 Task: Find connections with filter location Margherita with filter topic #Culturewith filter profile language German with filter current company Indotronix Avani Group with filter school Kurukshetra University, Kurukshetra with filter industry Veterinary Services with filter service category Homeowners Insurance with filter keywords title Spa Manager
Action: Mouse moved to (503, 67)
Screenshot: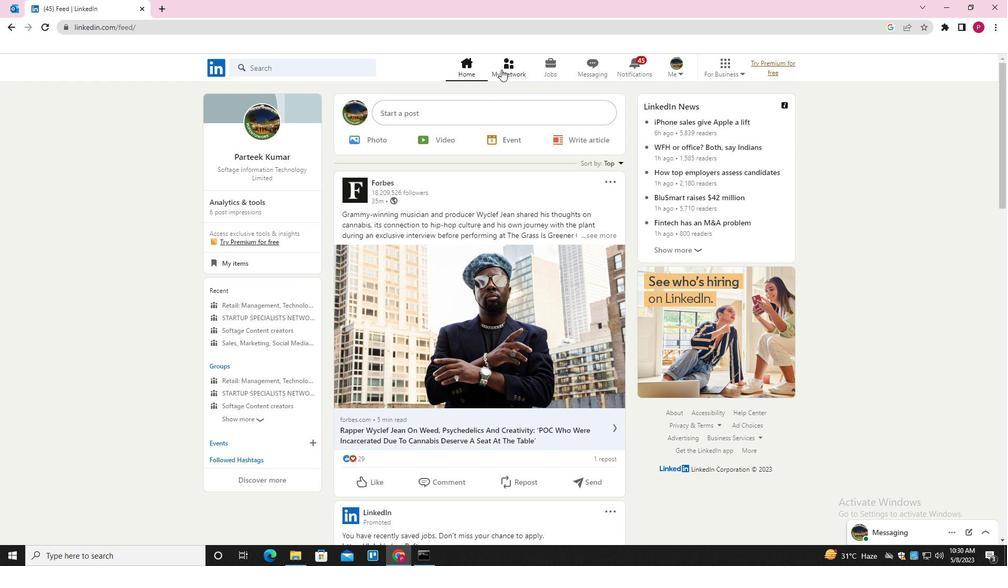 
Action: Mouse pressed left at (503, 67)
Screenshot: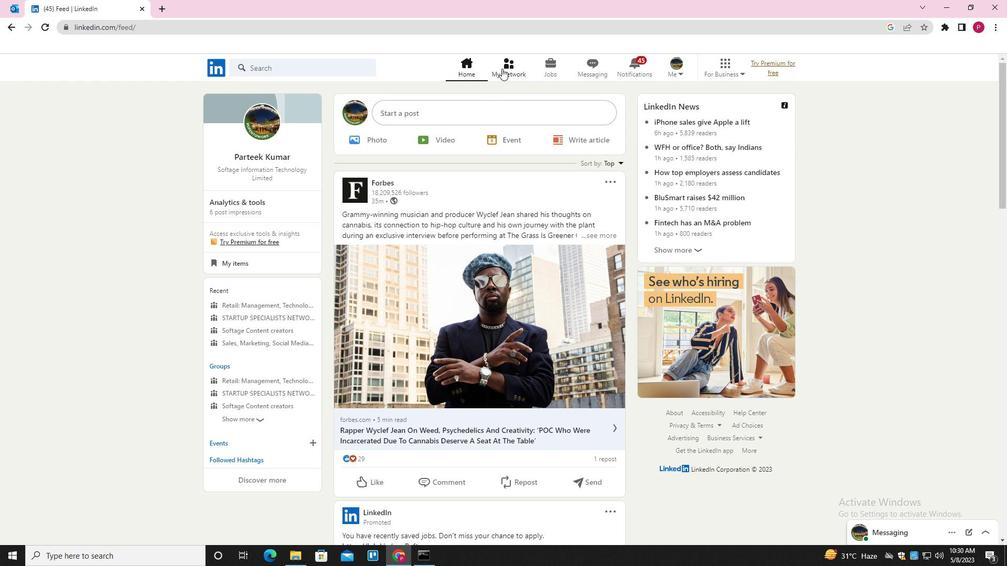 
Action: Mouse moved to (334, 125)
Screenshot: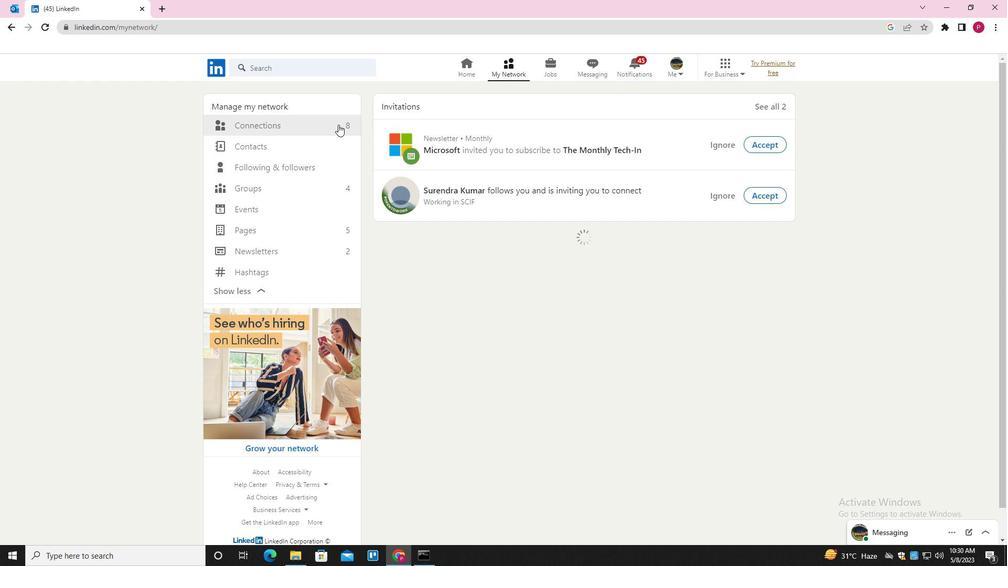 
Action: Mouse pressed left at (334, 125)
Screenshot: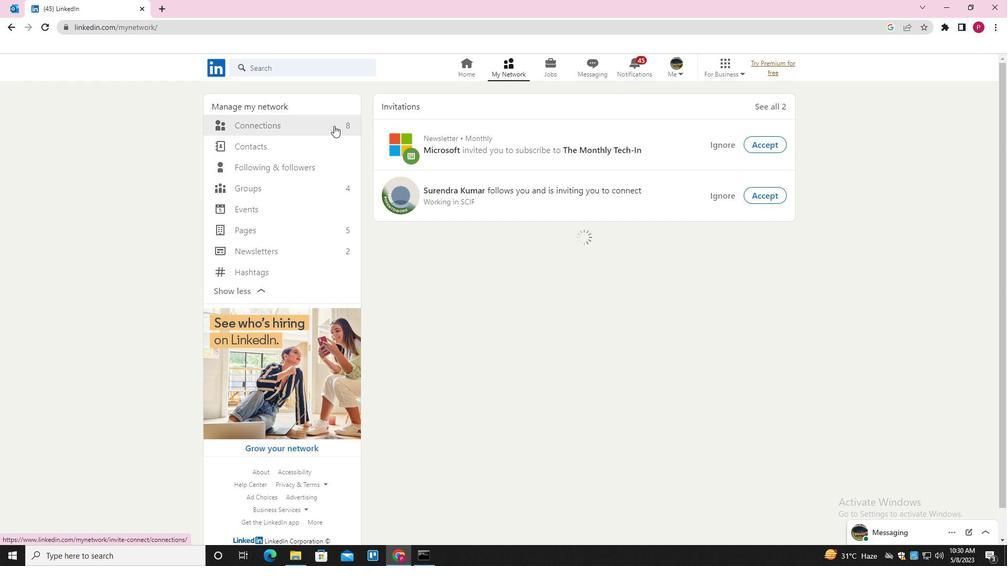 
Action: Mouse moved to (584, 124)
Screenshot: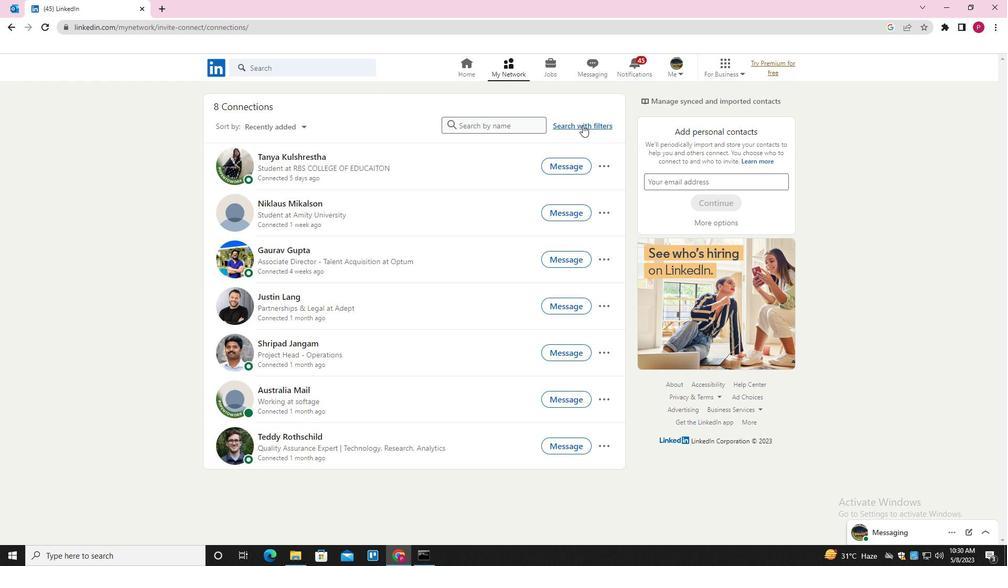
Action: Mouse pressed left at (584, 124)
Screenshot: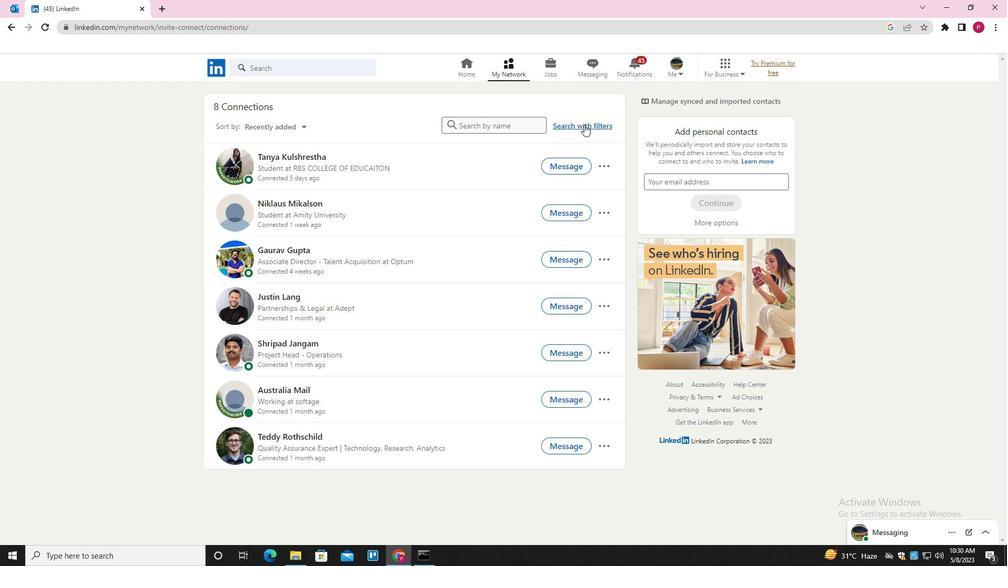 
Action: Mouse moved to (543, 99)
Screenshot: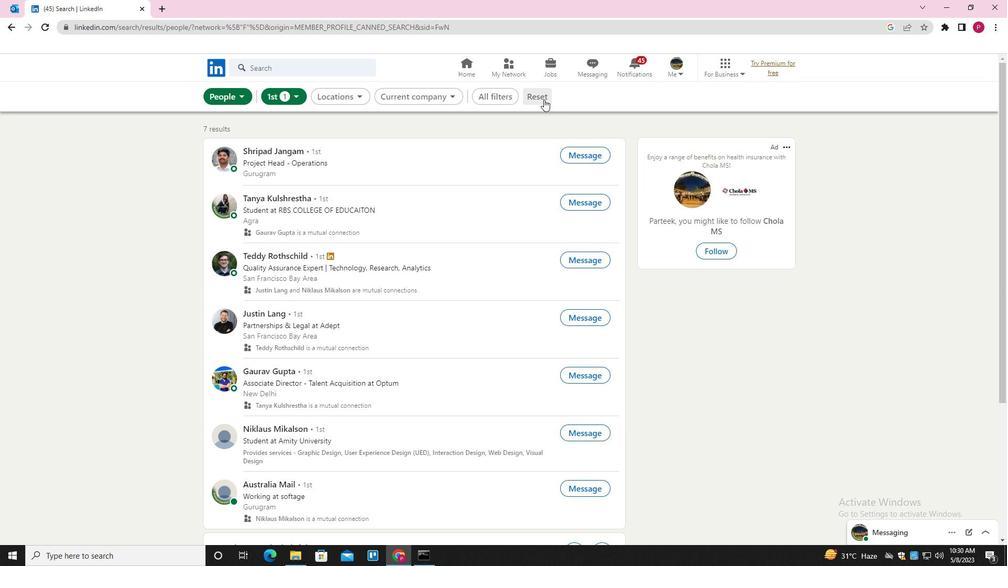 
Action: Mouse pressed left at (543, 99)
Screenshot: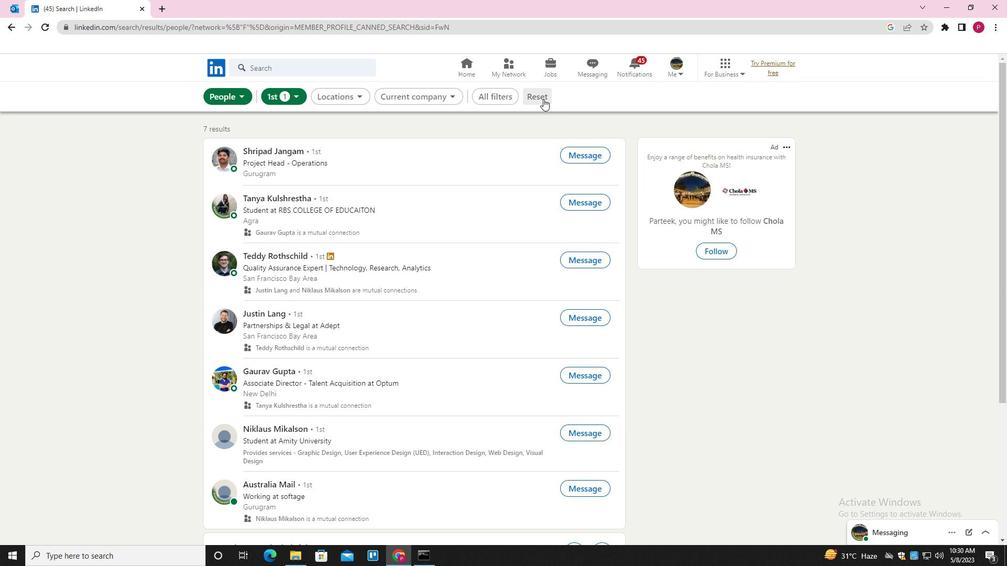 
Action: Mouse moved to (530, 100)
Screenshot: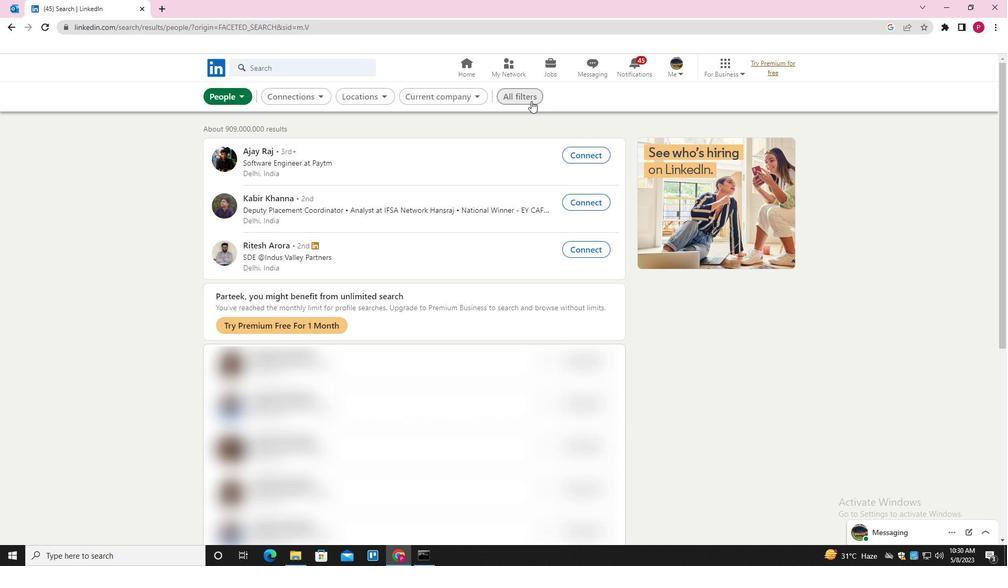 
Action: Mouse pressed left at (530, 100)
Screenshot: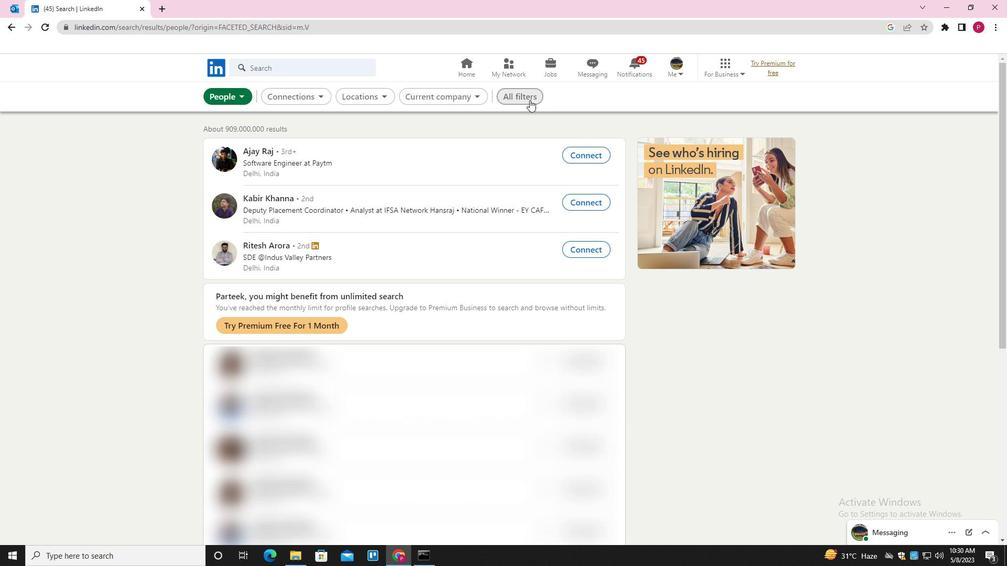 
Action: Mouse moved to (836, 236)
Screenshot: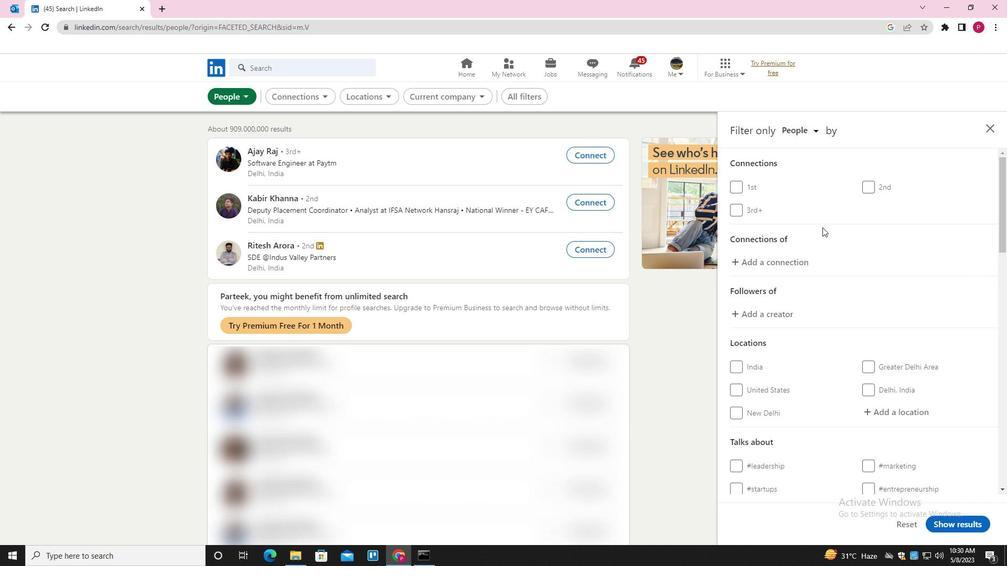 
Action: Mouse scrolled (836, 236) with delta (0, 0)
Screenshot: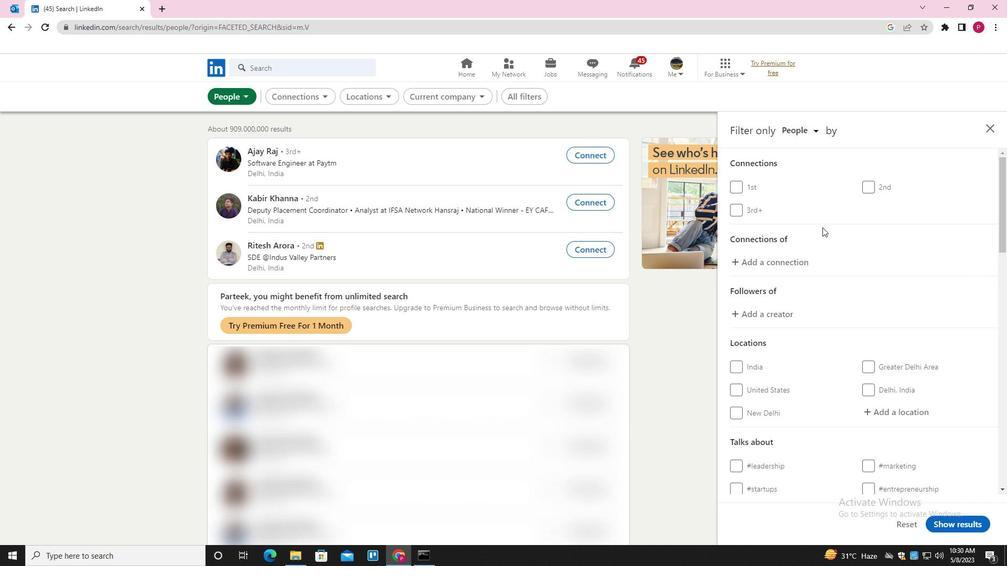 
Action: Mouse moved to (864, 253)
Screenshot: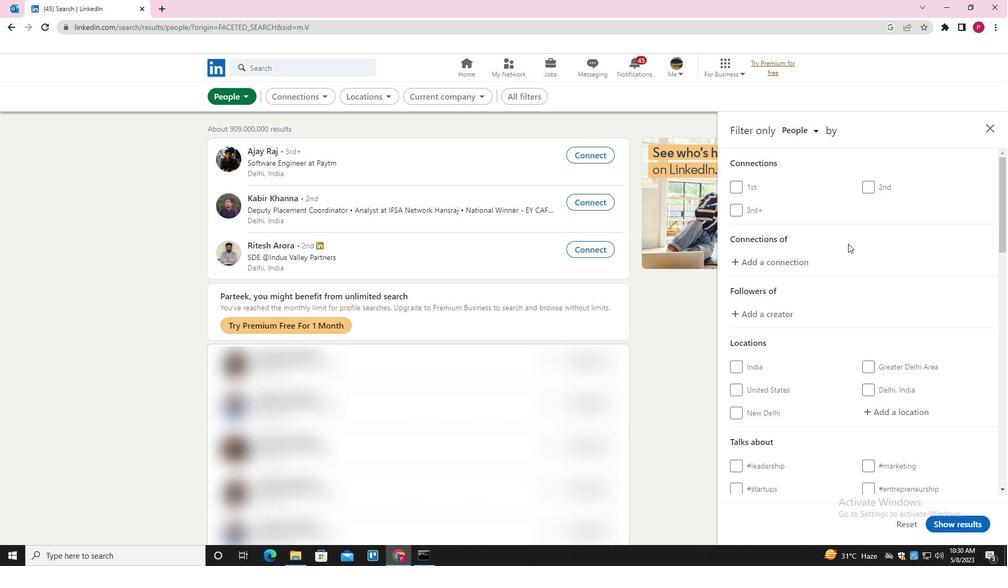 
Action: Mouse scrolled (864, 252) with delta (0, 0)
Screenshot: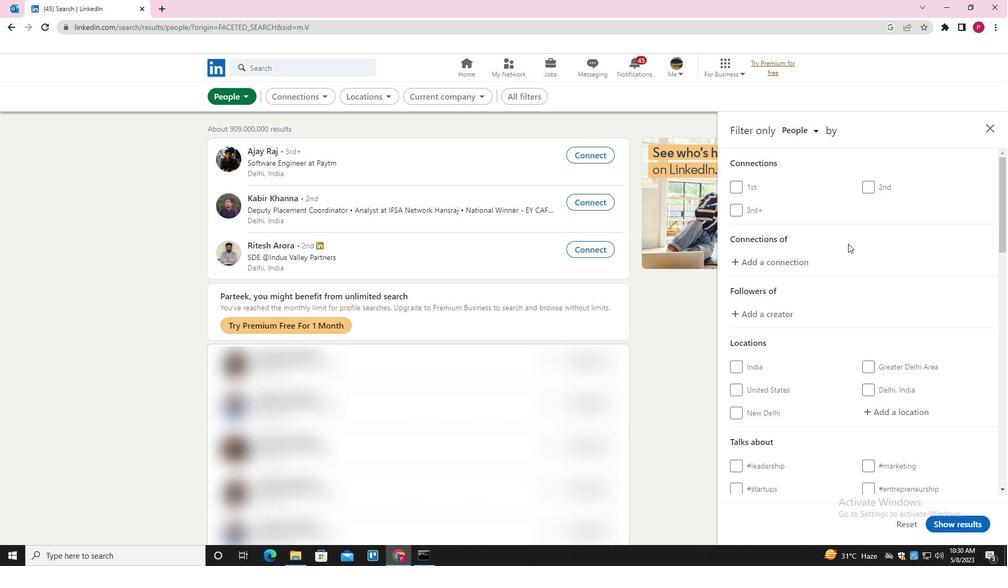 
Action: Mouse moved to (870, 259)
Screenshot: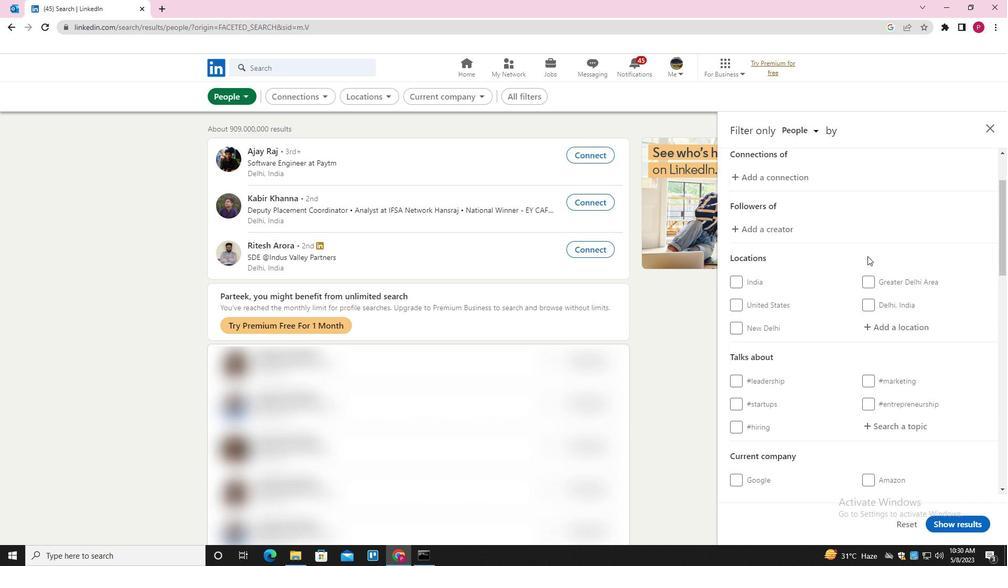 
Action: Mouse scrolled (870, 259) with delta (0, 0)
Screenshot: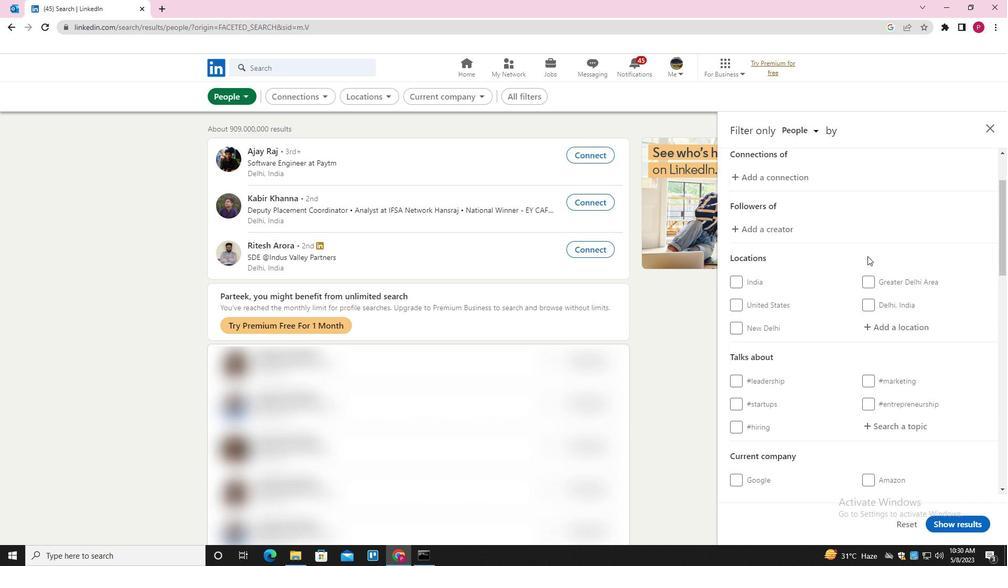 
Action: Mouse moved to (874, 262)
Screenshot: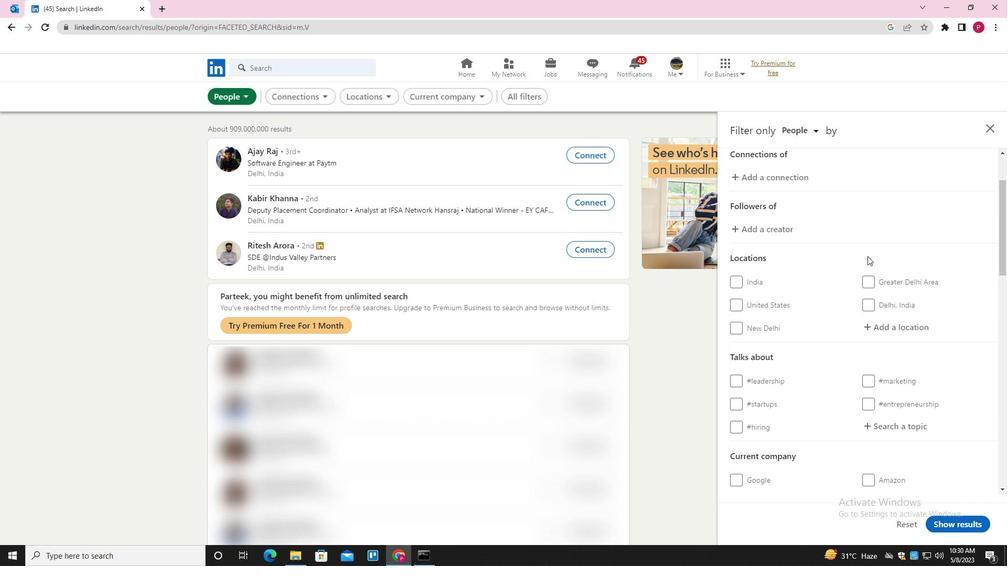 
Action: Mouse scrolled (874, 262) with delta (0, 0)
Screenshot: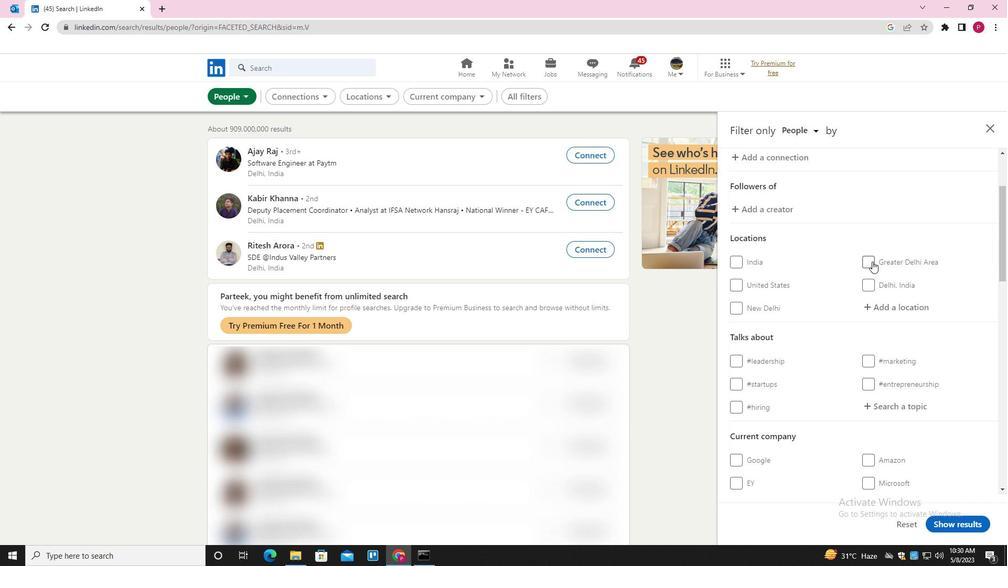 
Action: Mouse moved to (903, 205)
Screenshot: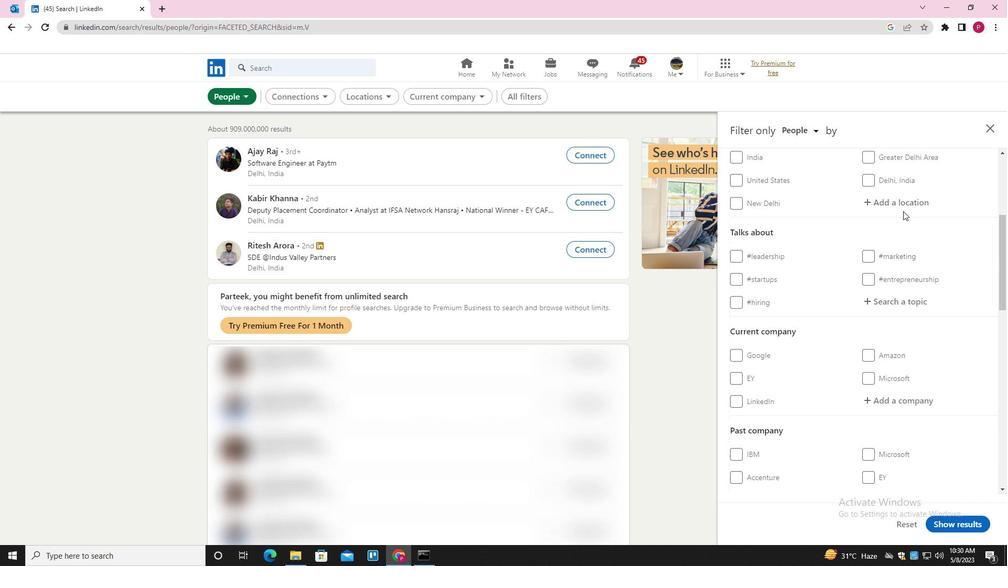 
Action: Mouse pressed left at (903, 205)
Screenshot: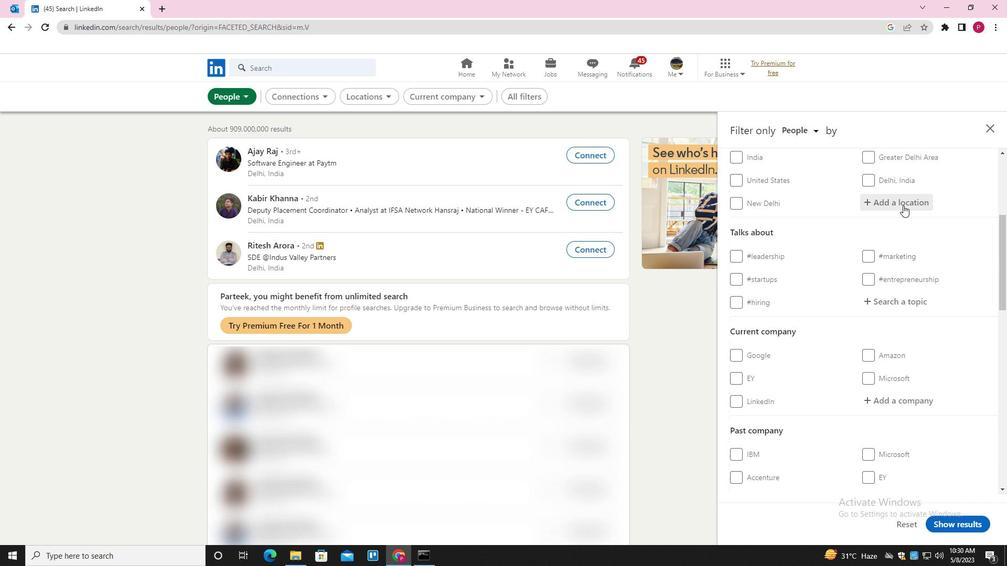 
Action: Key pressed <Key.shift>MARGHERITA<Key.down><Key.enter>
Screenshot: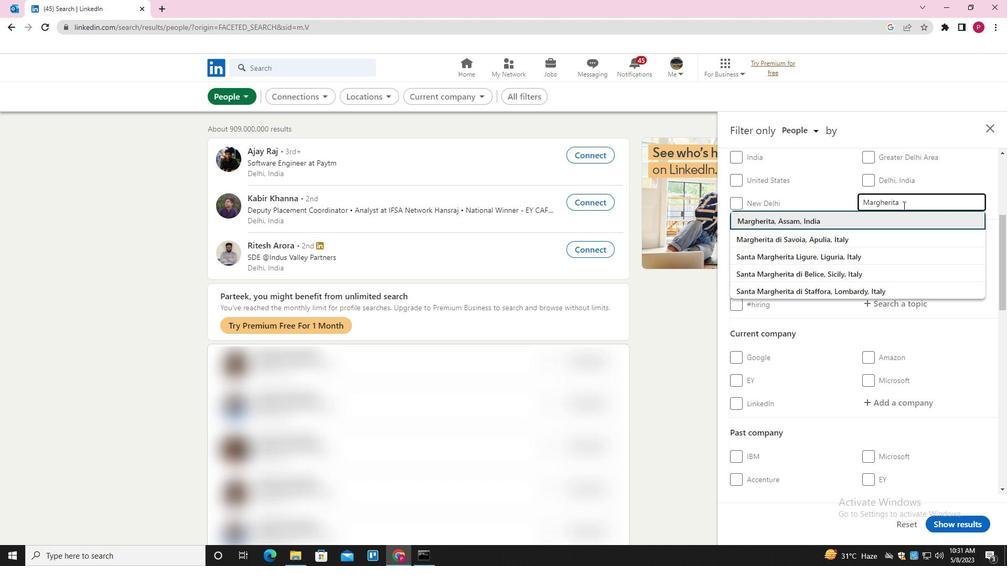 
Action: Mouse moved to (892, 249)
Screenshot: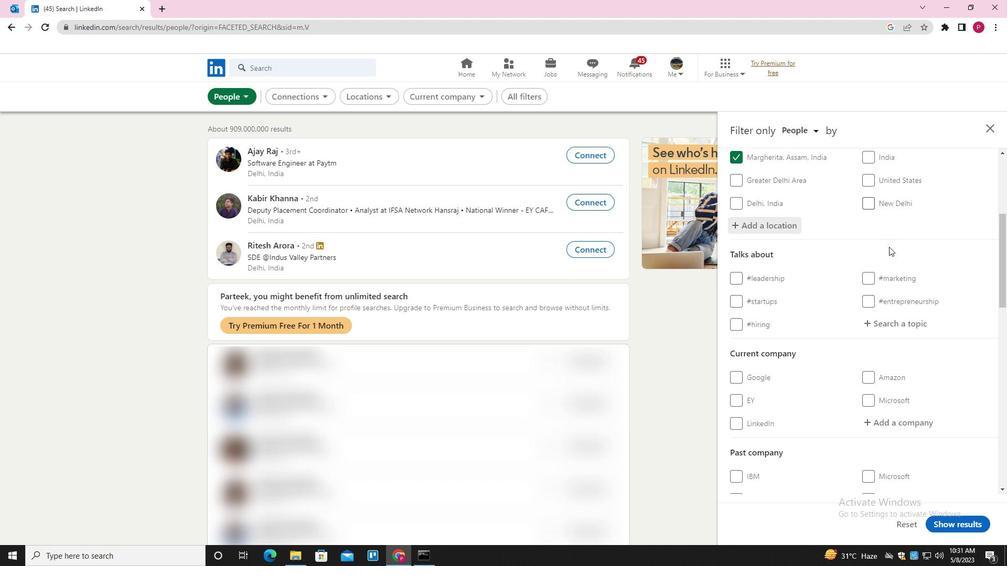 
Action: Mouse scrolled (892, 249) with delta (0, 0)
Screenshot: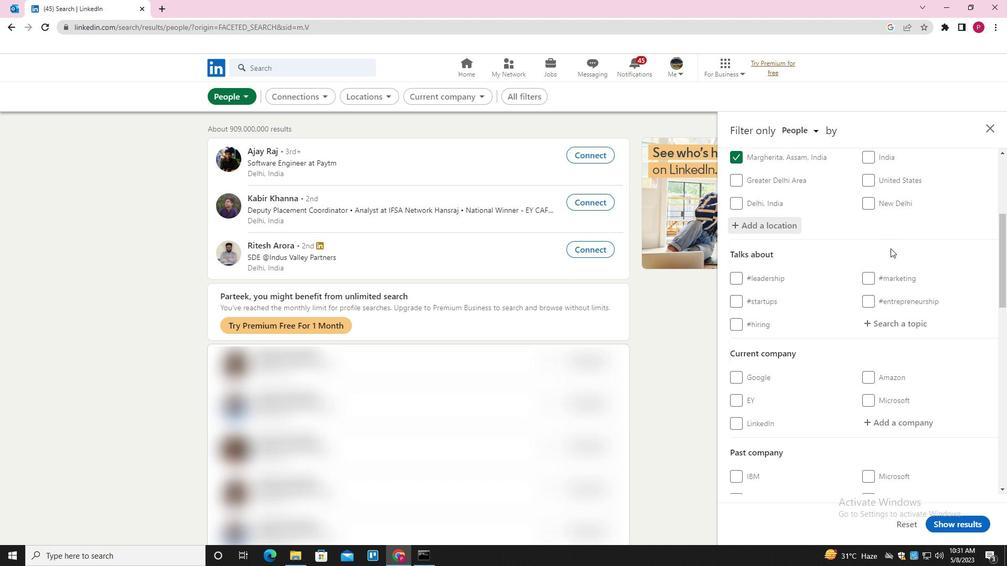 
Action: Mouse scrolled (892, 249) with delta (0, 0)
Screenshot: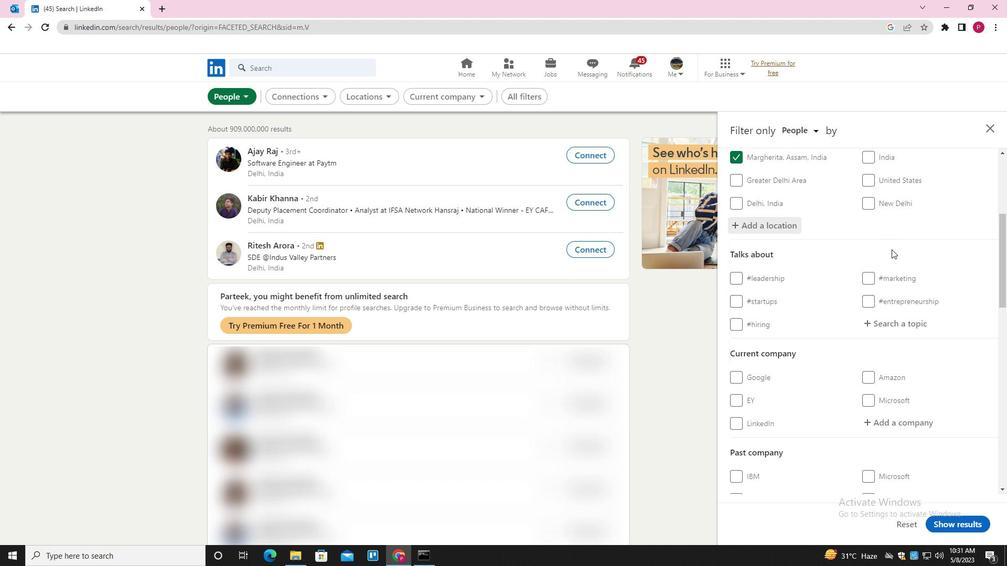 
Action: Mouse scrolled (892, 249) with delta (0, 0)
Screenshot: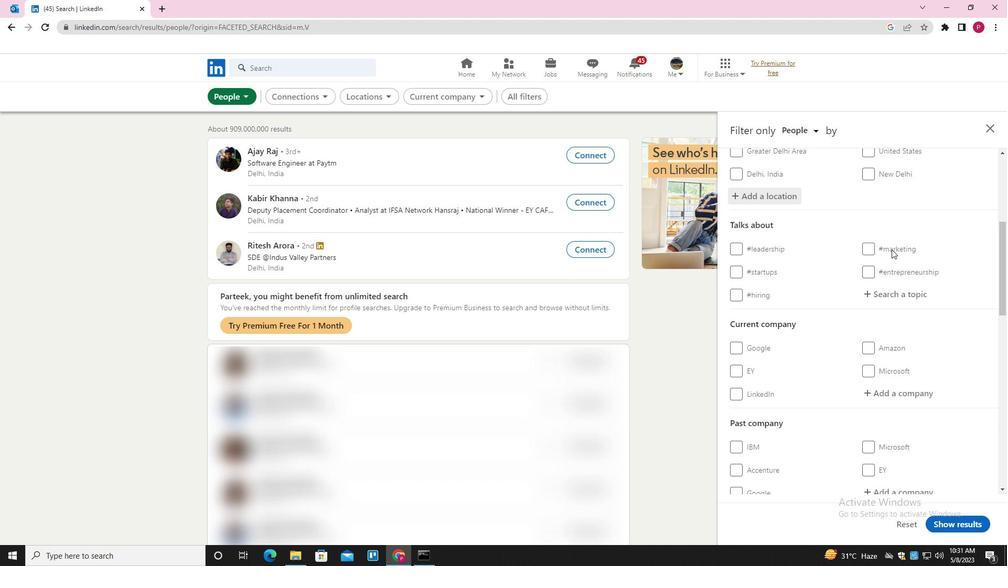 
Action: Mouse moved to (892, 167)
Screenshot: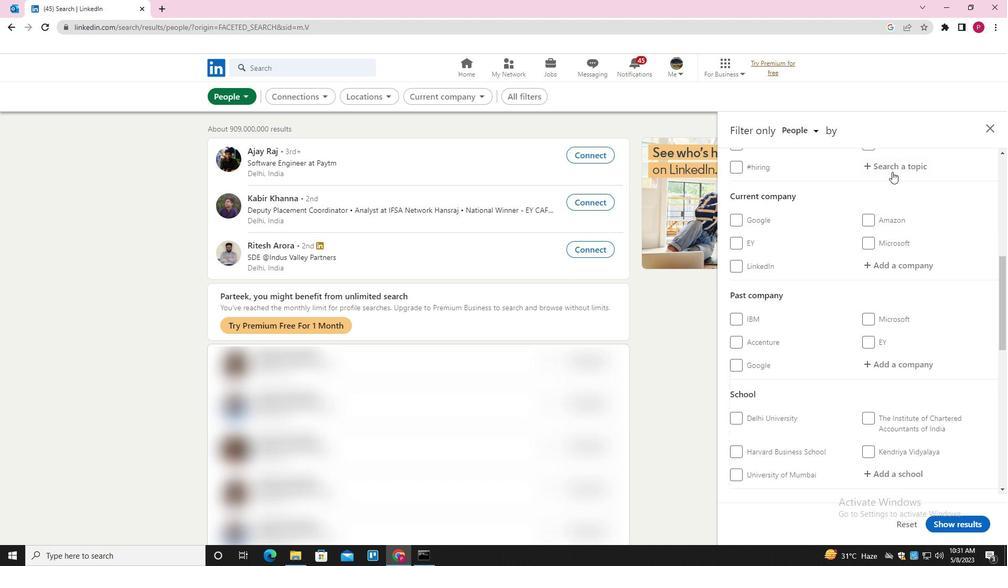 
Action: Mouse pressed left at (892, 167)
Screenshot: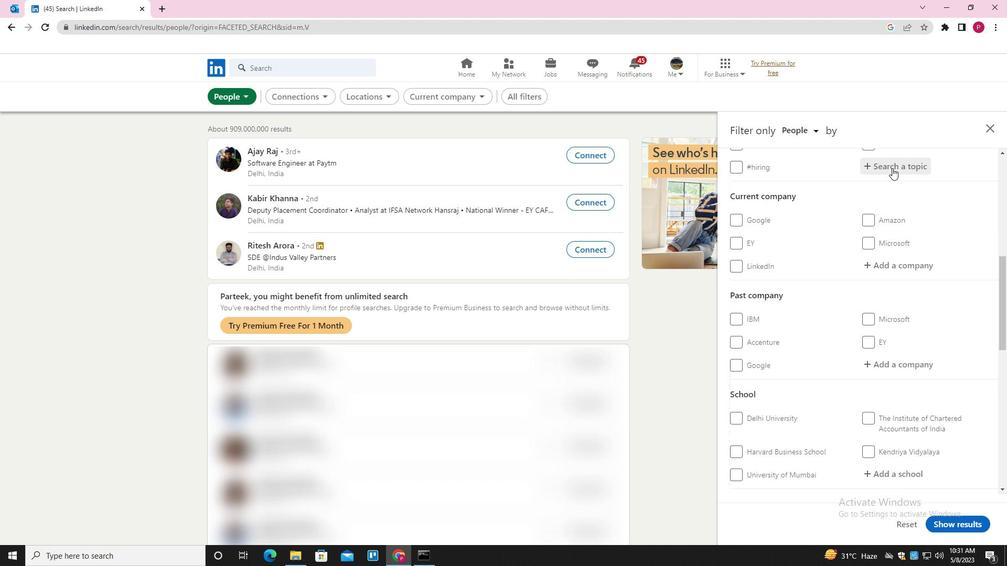 
Action: Key pressed CULTURE<Key.down><Key.enter>
Screenshot: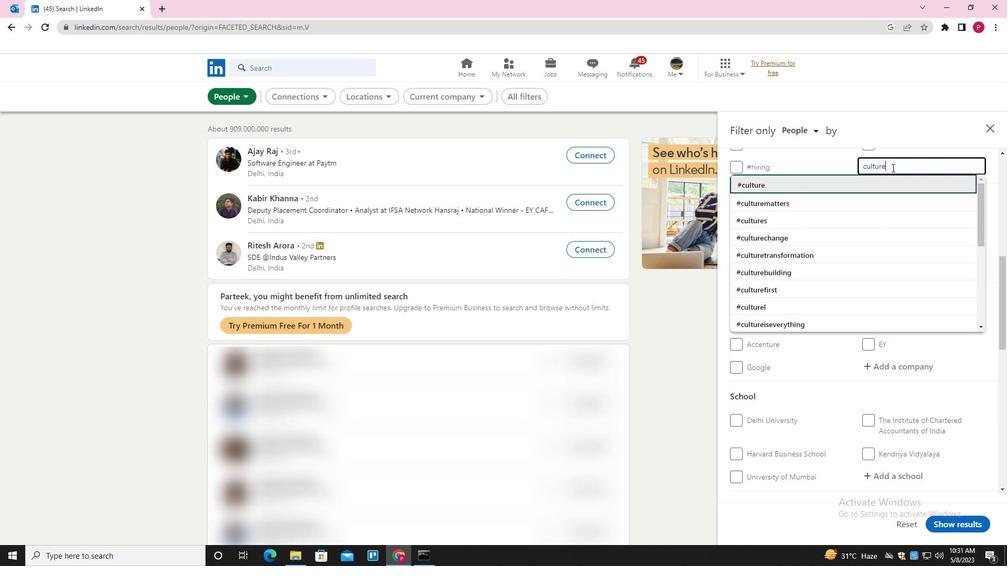 
Action: Mouse moved to (839, 258)
Screenshot: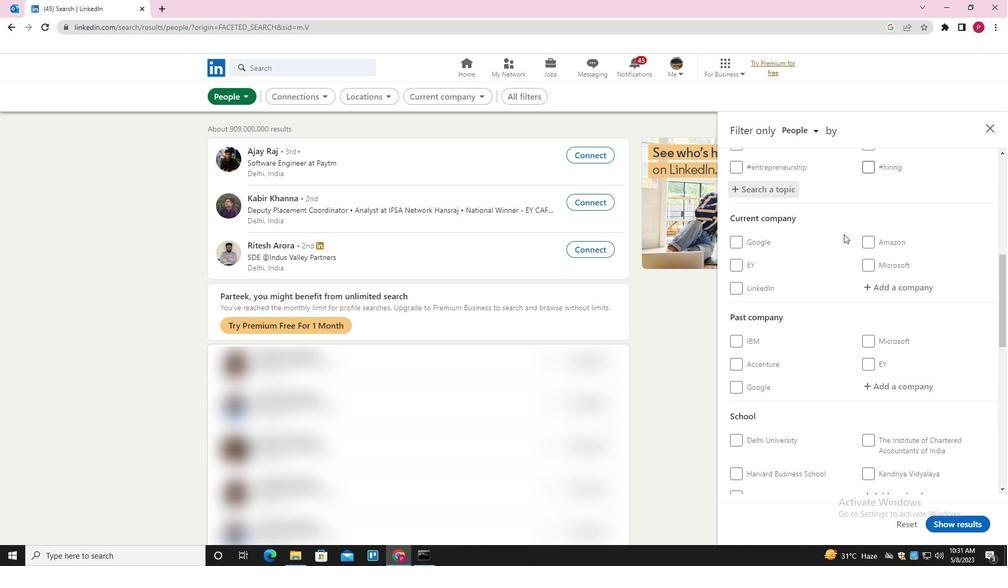 
Action: Mouse scrolled (839, 258) with delta (0, 0)
Screenshot: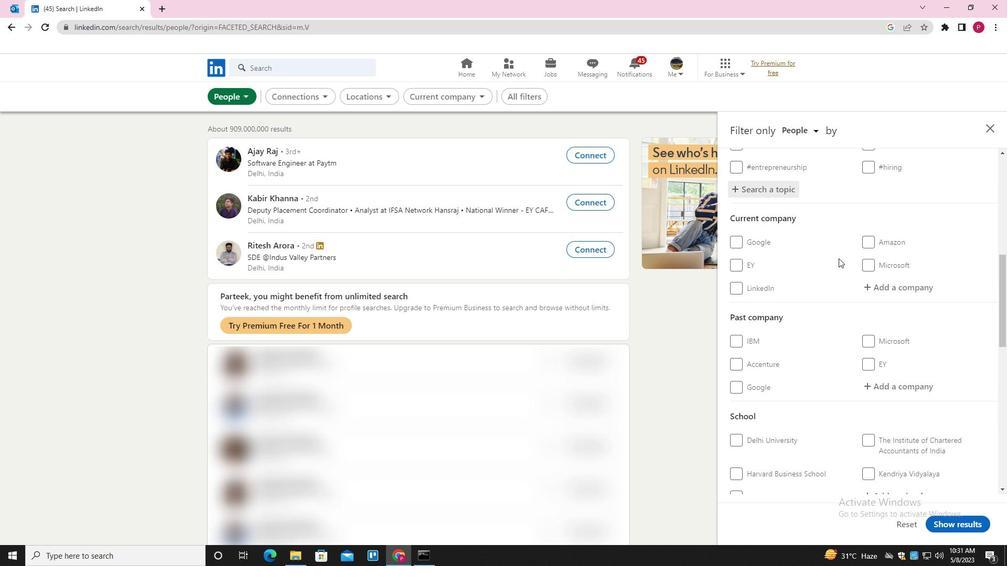 
Action: Mouse scrolled (839, 258) with delta (0, 0)
Screenshot: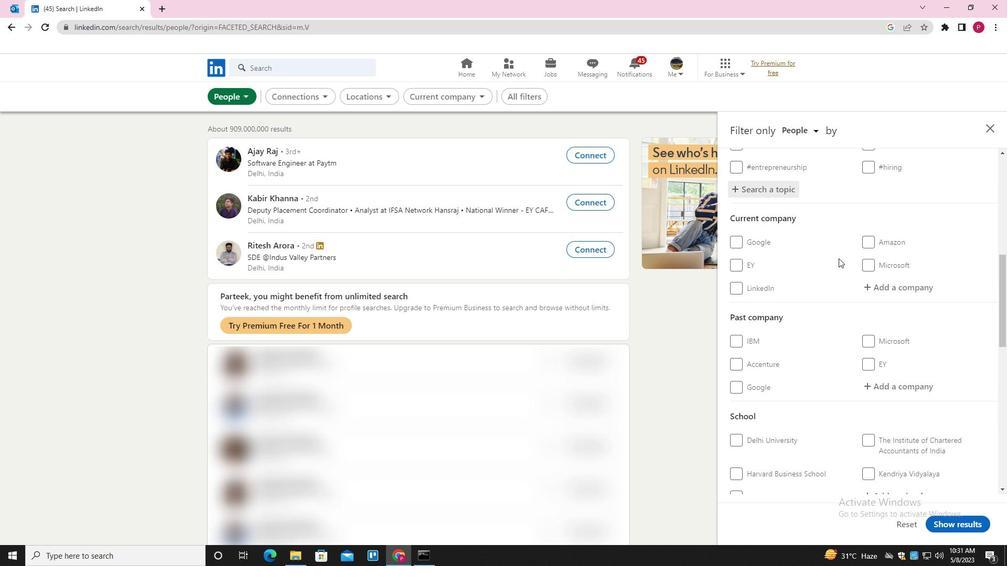 
Action: Mouse scrolled (839, 258) with delta (0, 0)
Screenshot: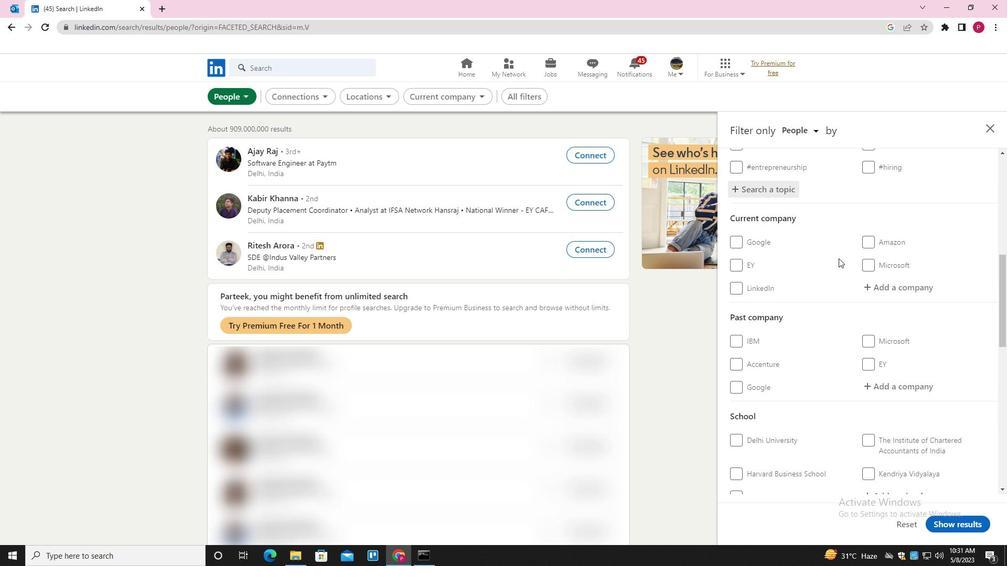 
Action: Mouse scrolled (839, 258) with delta (0, 0)
Screenshot: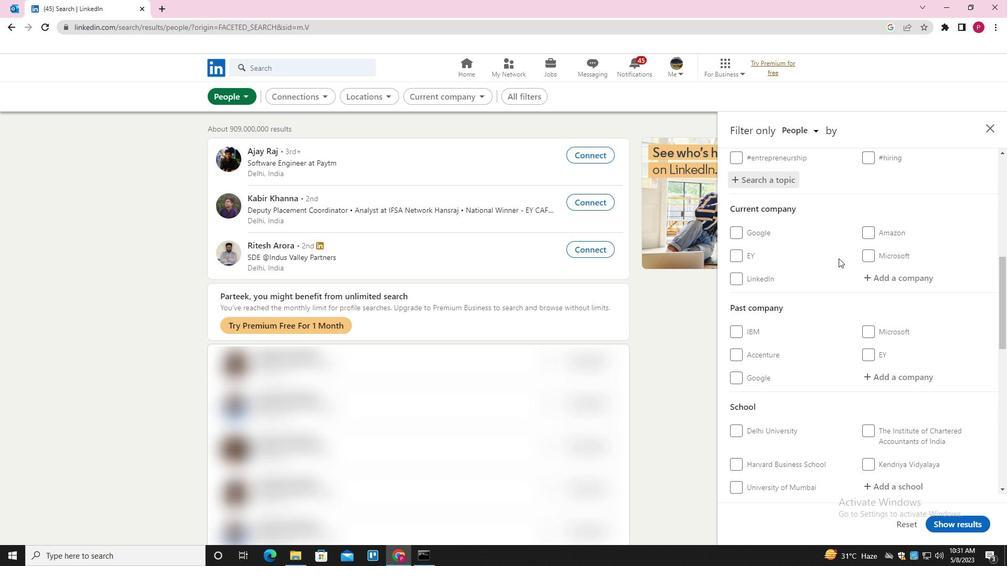 
Action: Mouse moved to (813, 345)
Screenshot: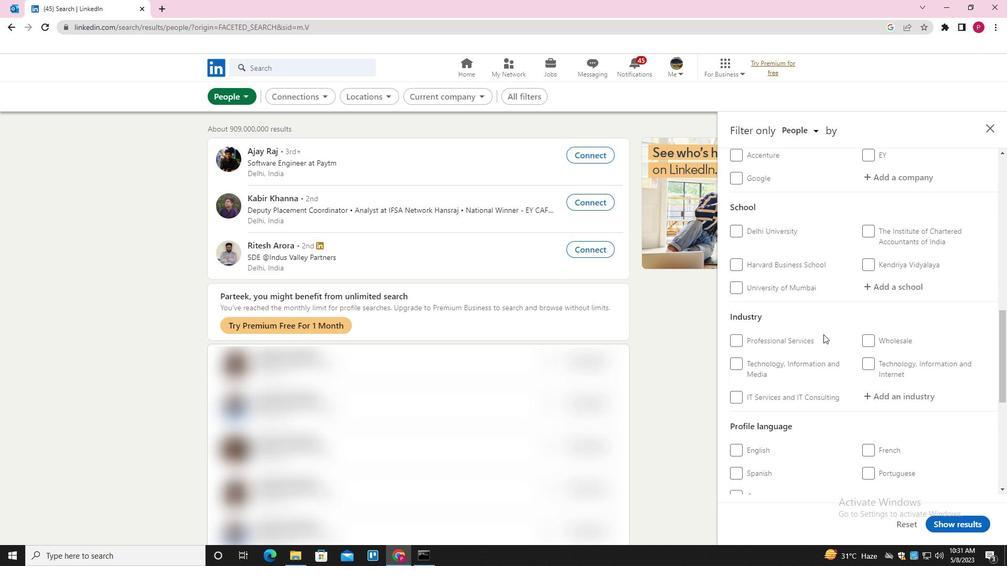 
Action: Mouse scrolled (813, 345) with delta (0, 0)
Screenshot: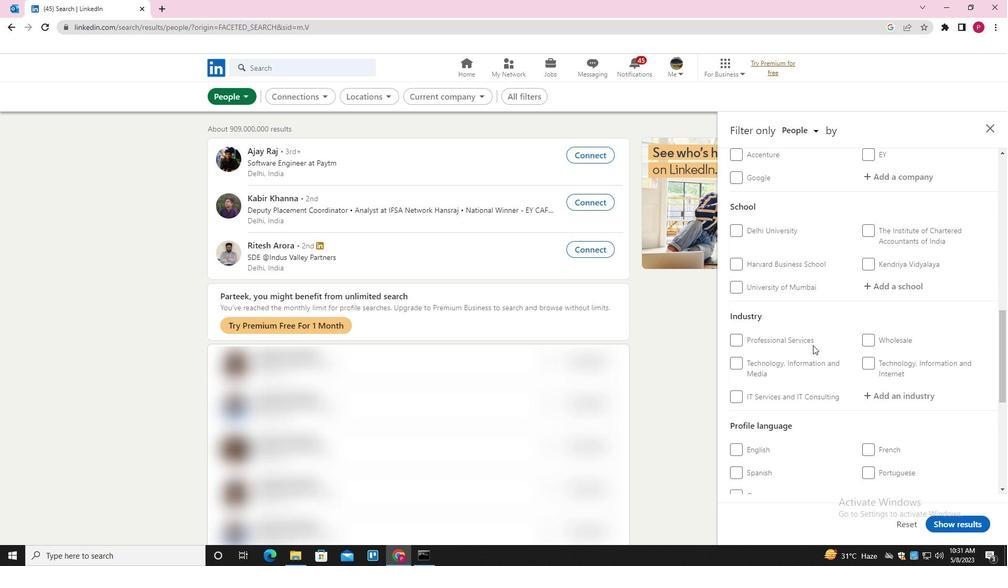 
Action: Mouse scrolled (813, 345) with delta (0, 0)
Screenshot: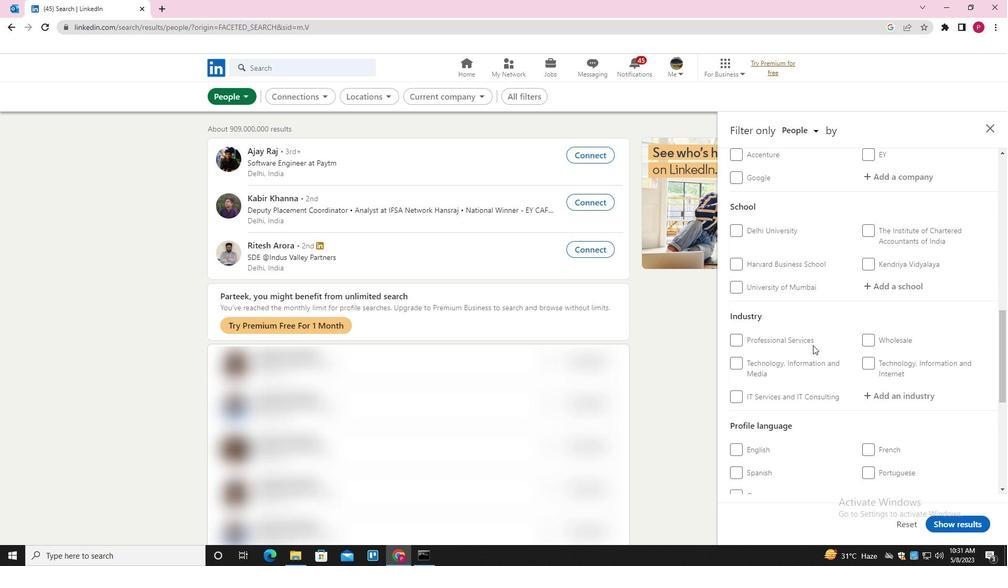 
Action: Mouse scrolled (813, 345) with delta (0, 0)
Screenshot: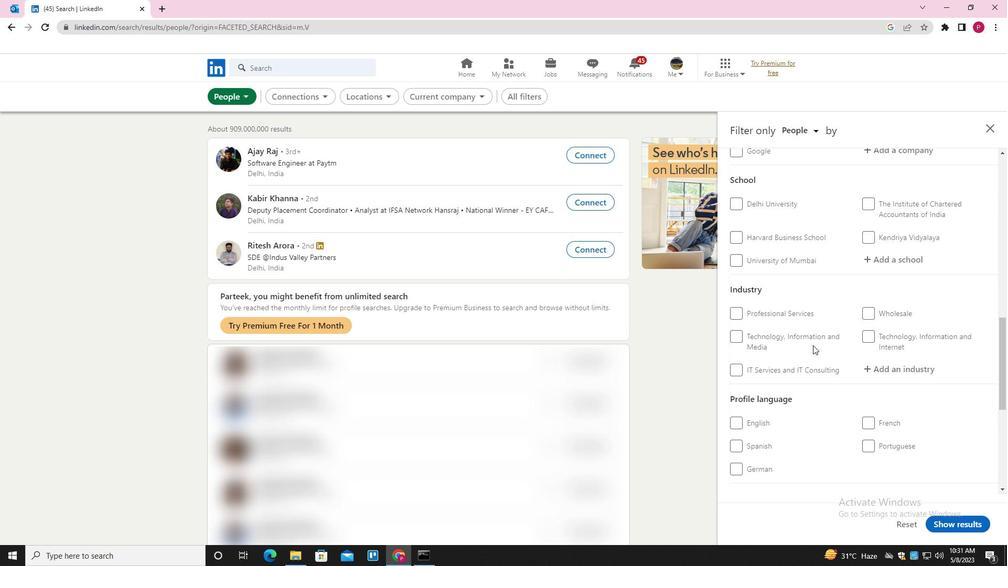 
Action: Mouse moved to (757, 340)
Screenshot: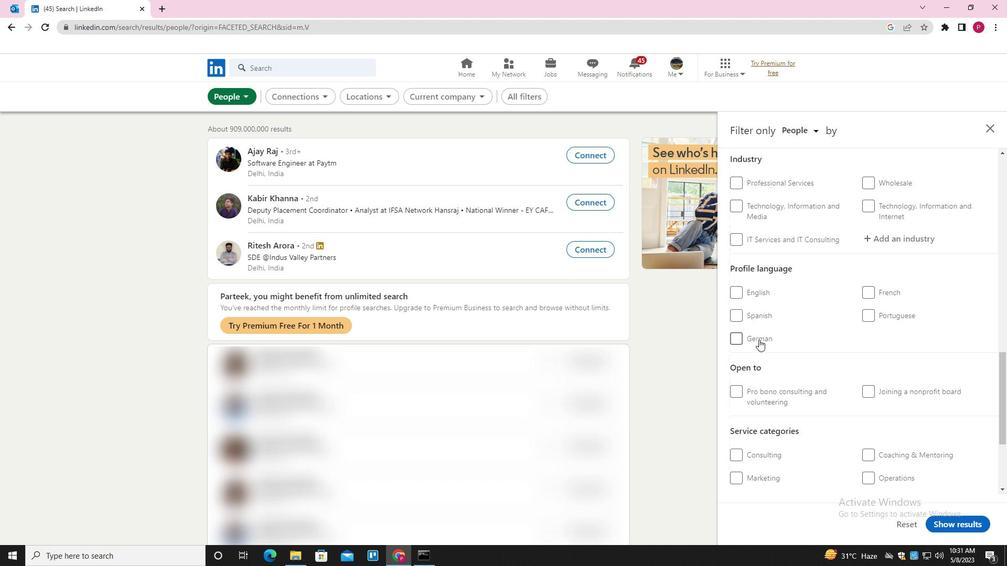 
Action: Mouse pressed left at (757, 340)
Screenshot: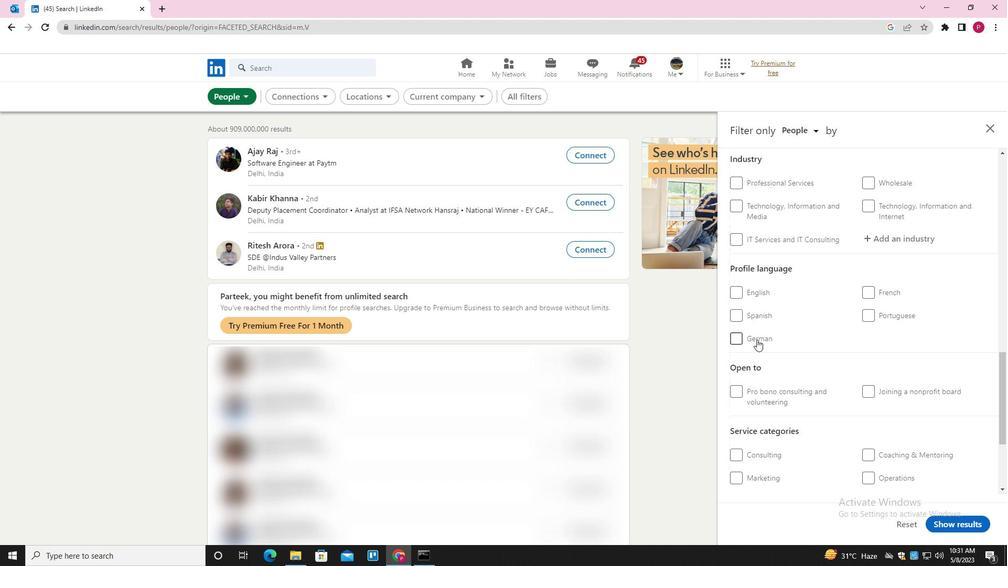 
Action: Mouse moved to (796, 355)
Screenshot: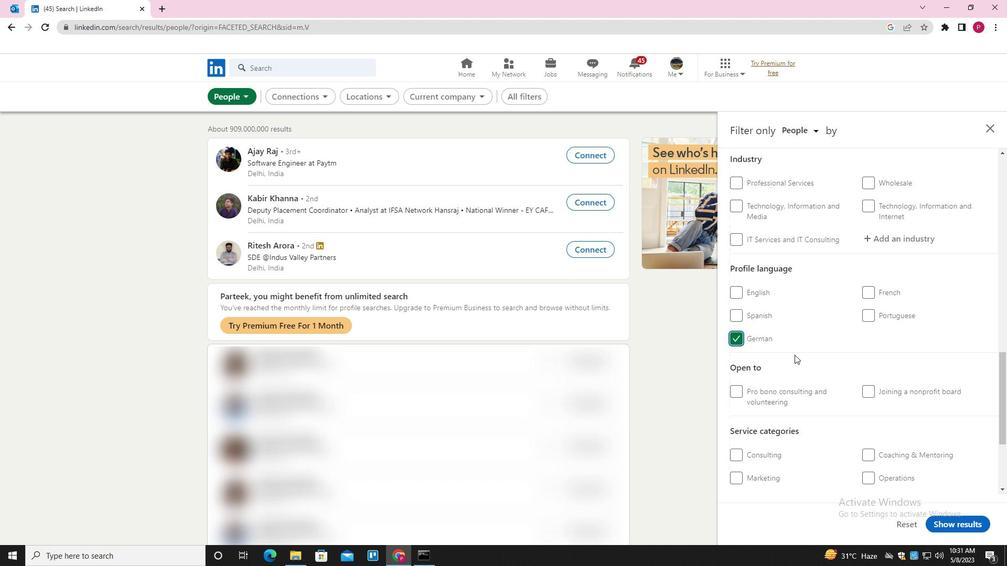 
Action: Mouse scrolled (796, 355) with delta (0, 0)
Screenshot: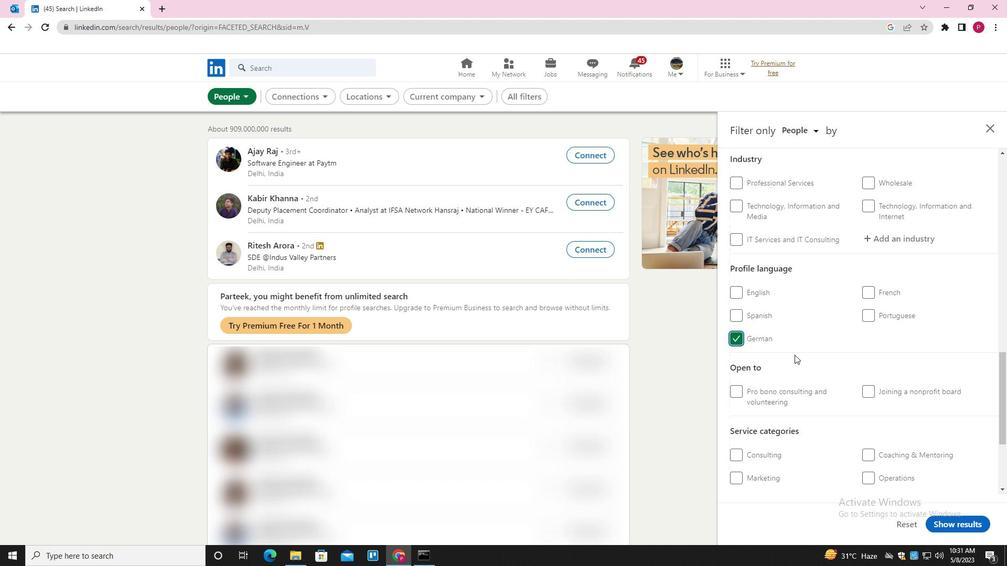 
Action: Mouse scrolled (796, 355) with delta (0, 0)
Screenshot: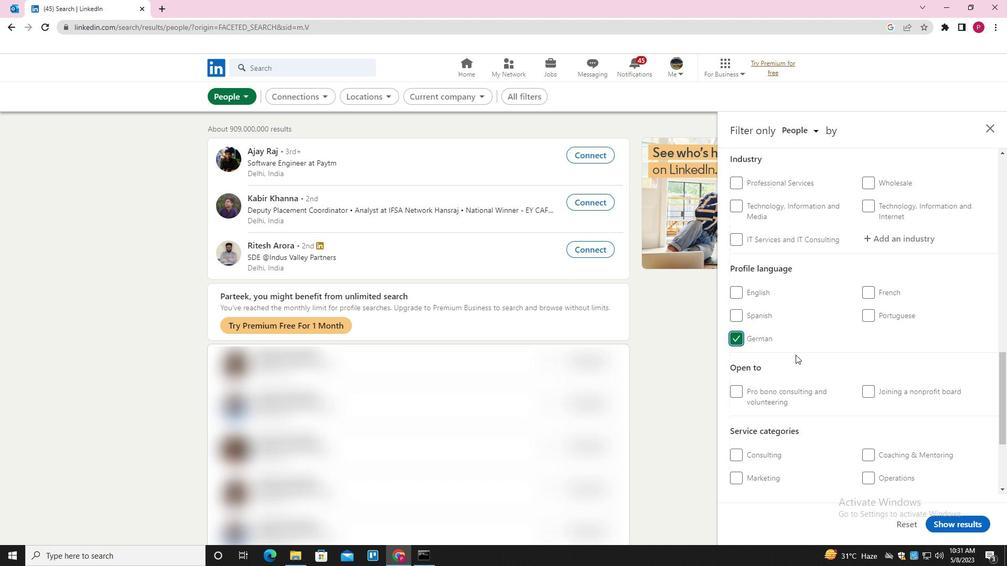 
Action: Mouse moved to (796, 355)
Screenshot: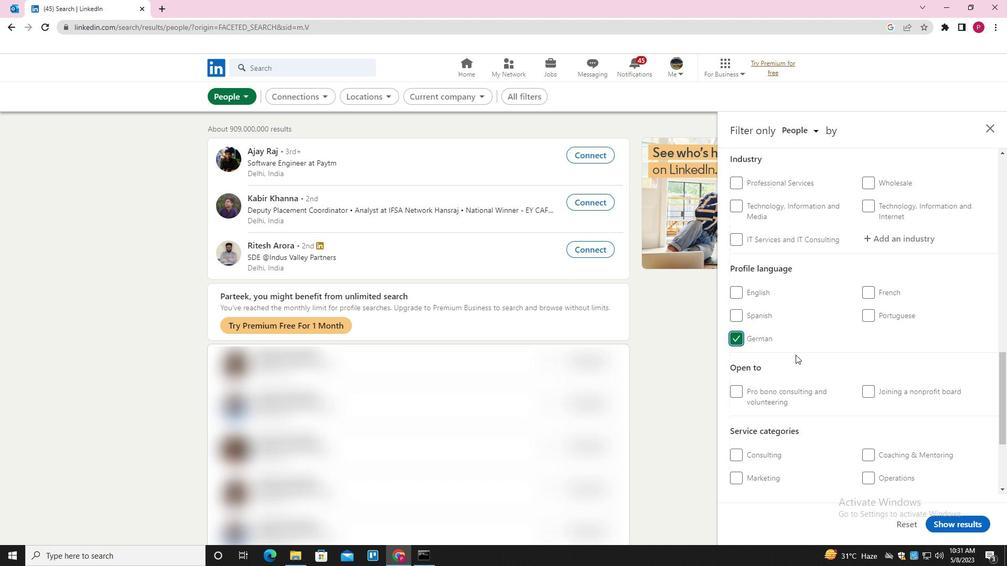 
Action: Mouse scrolled (796, 355) with delta (0, 0)
Screenshot: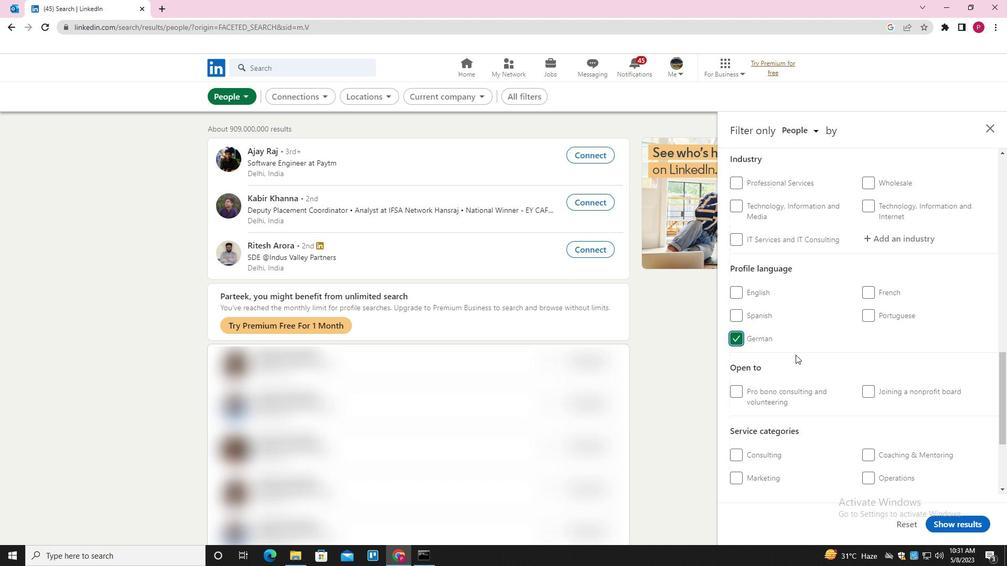 
Action: Mouse moved to (799, 353)
Screenshot: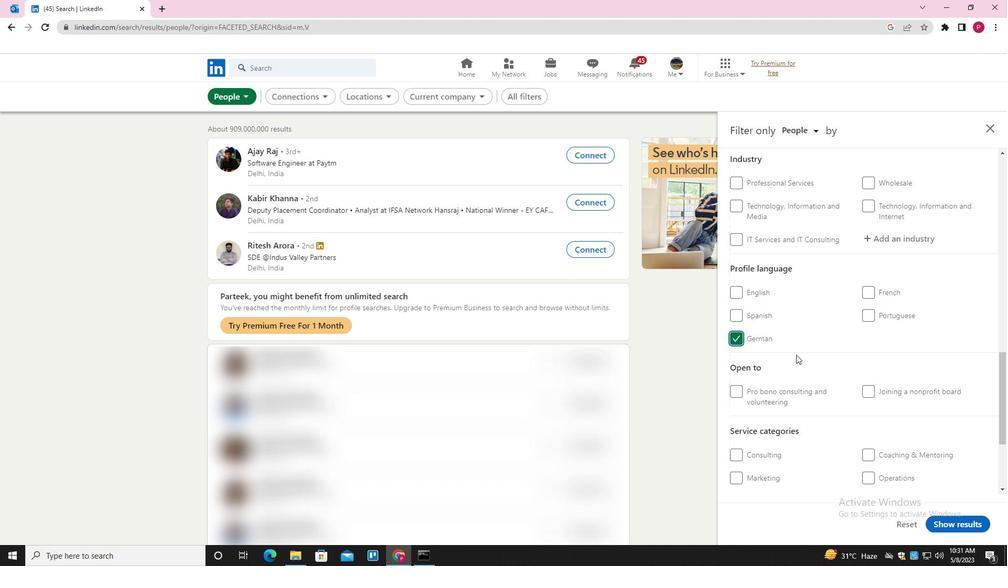 
Action: Mouse scrolled (799, 353) with delta (0, 0)
Screenshot: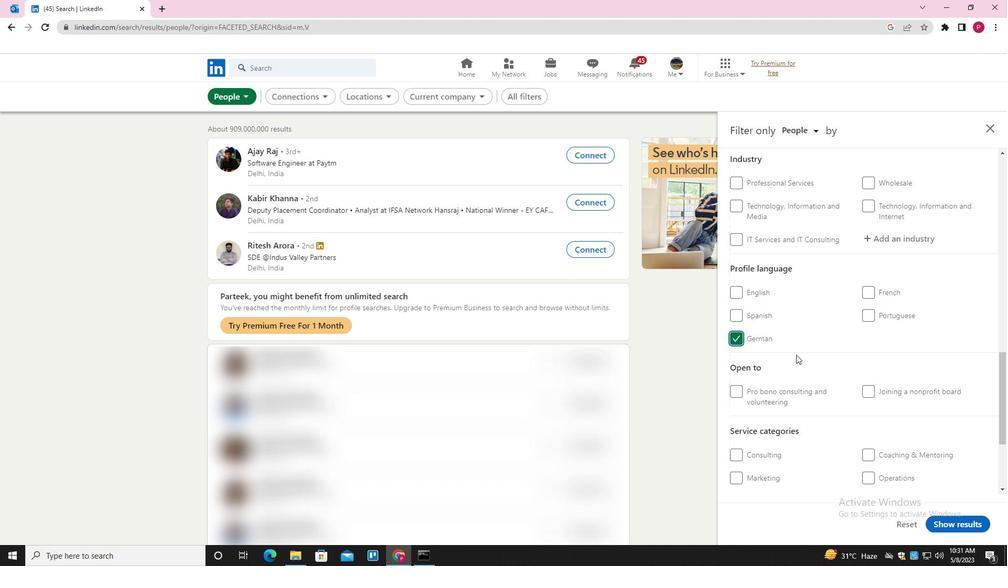 
Action: Mouse moved to (800, 352)
Screenshot: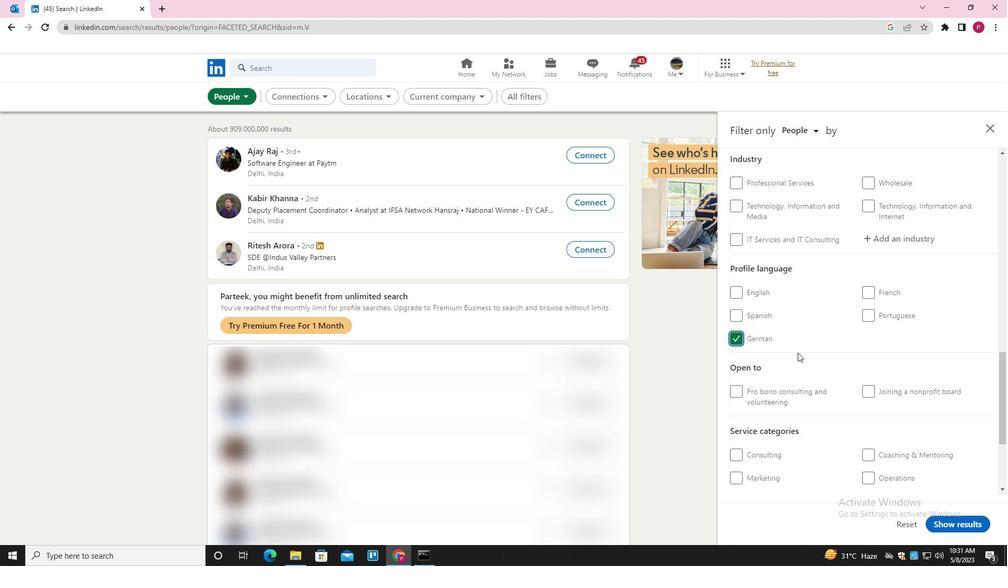 
Action: Mouse scrolled (800, 352) with delta (0, 0)
Screenshot: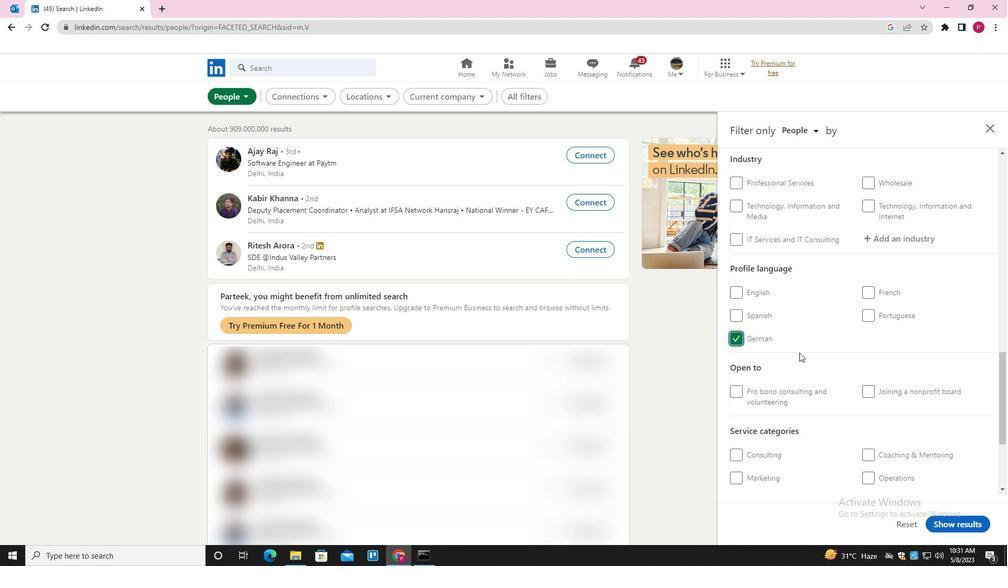 
Action: Mouse moved to (803, 351)
Screenshot: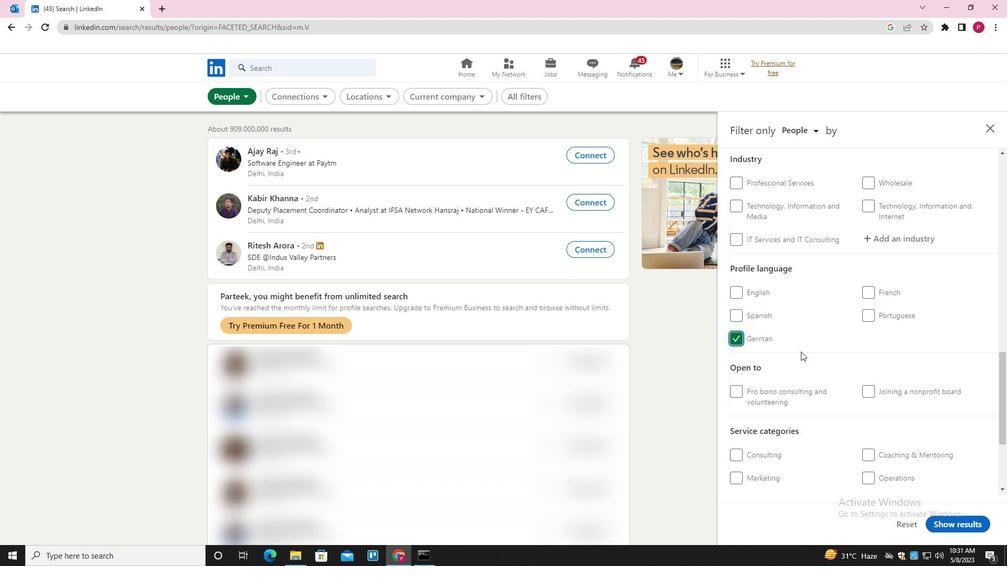 
Action: Mouse scrolled (803, 351) with delta (0, 0)
Screenshot: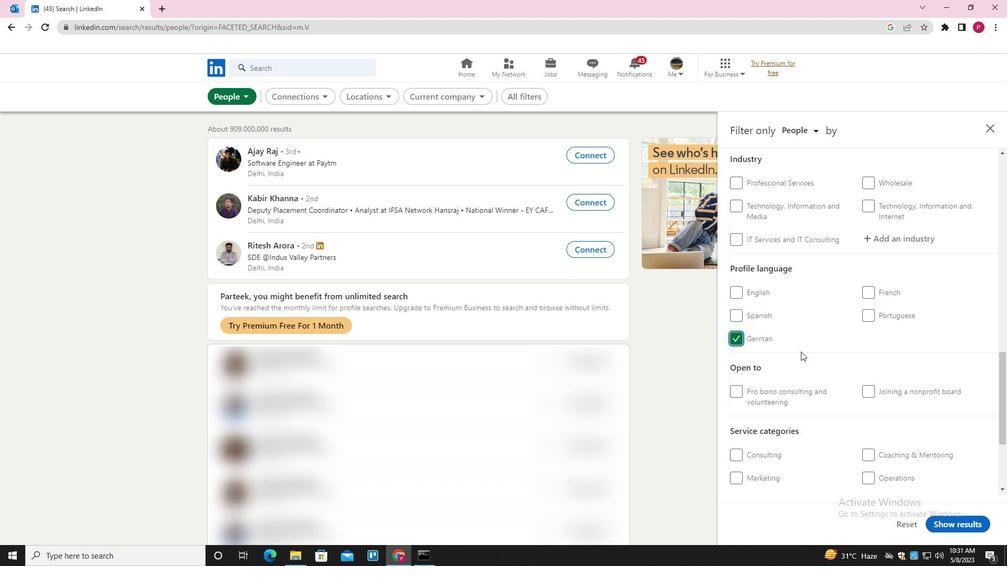 
Action: Mouse moved to (896, 235)
Screenshot: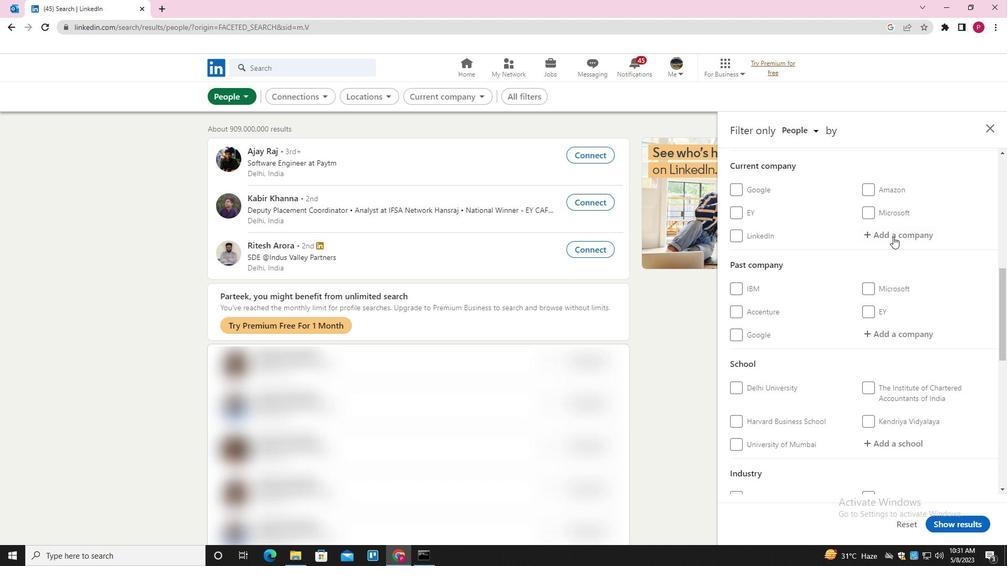 
Action: Mouse pressed left at (896, 235)
Screenshot: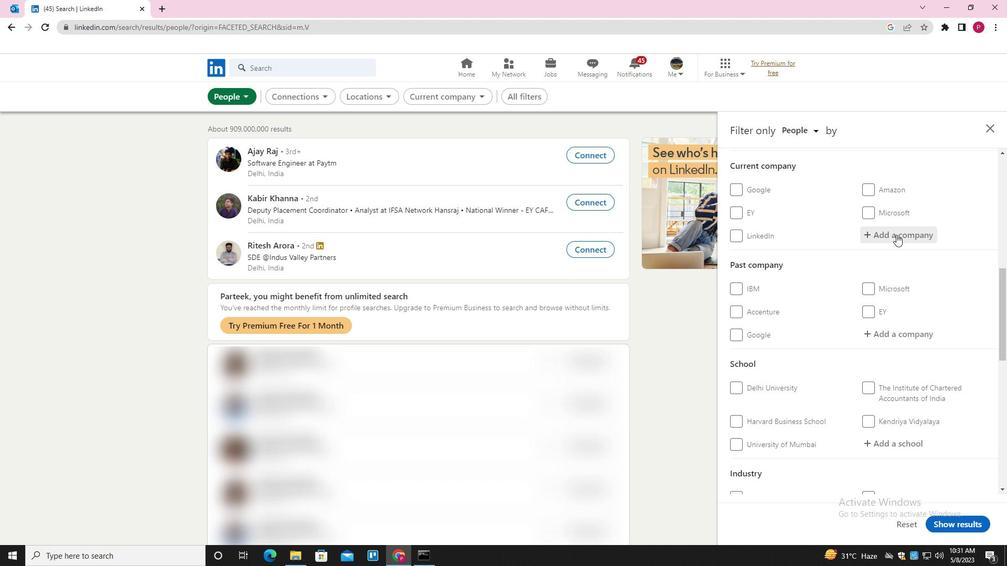 
Action: Mouse moved to (895, 237)
Screenshot: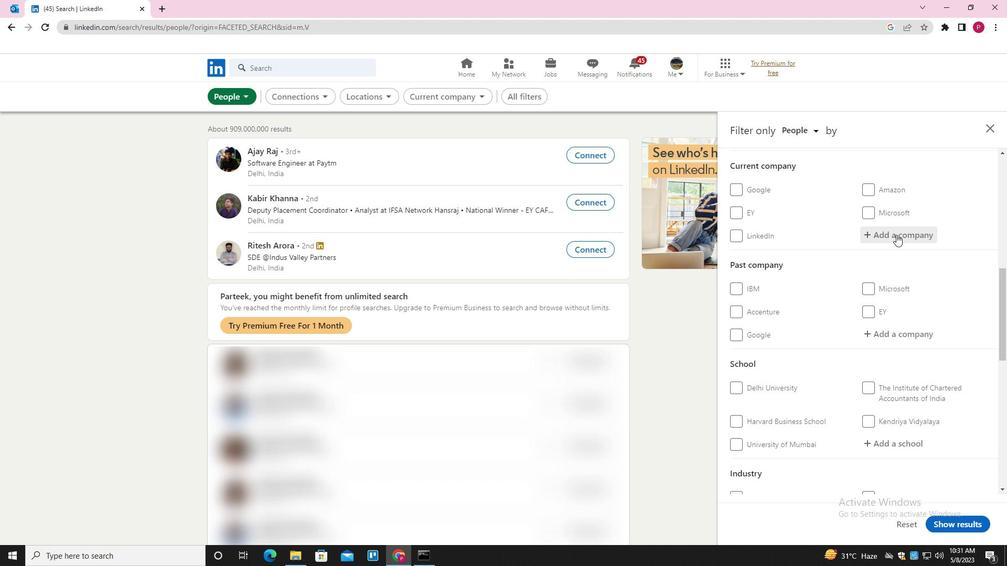 
Action: Key pressed <Key.shift>INDOTROMIX<Key.space><Key.backspace><Key.backspace>
Screenshot: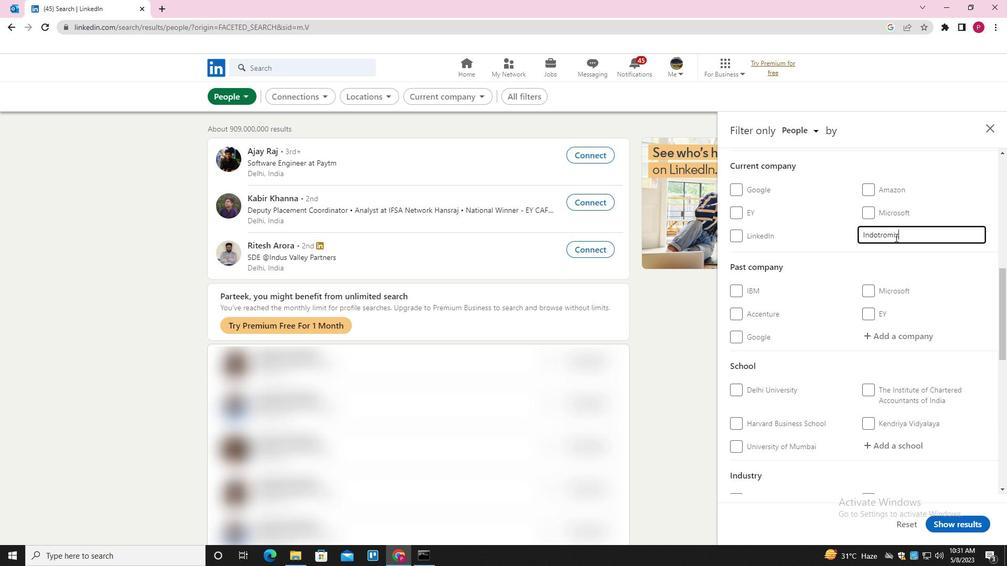 
Action: Mouse moved to (895, 237)
Screenshot: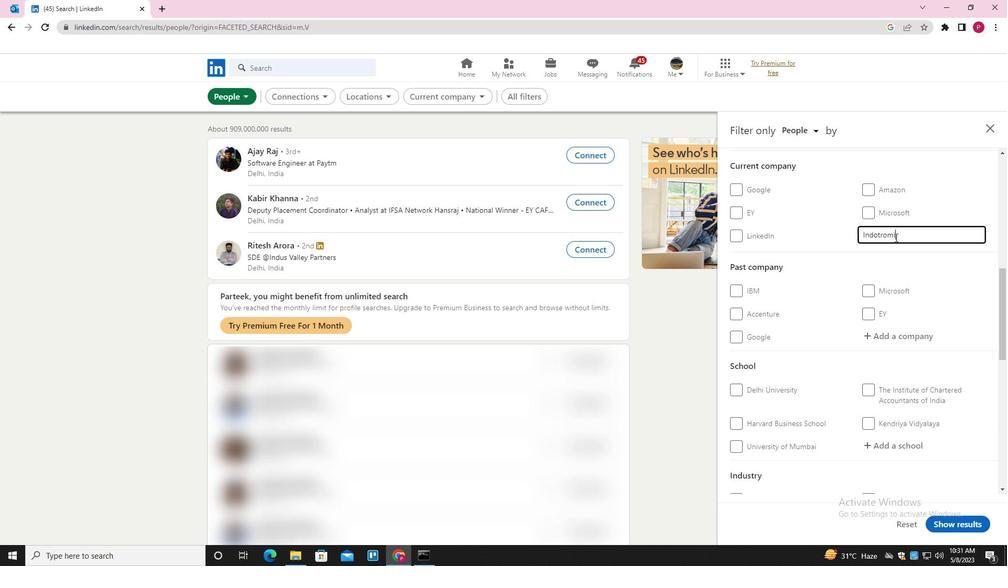 
Action: Key pressed <Key.backspace><Key.backspace>NIX<Key.space><Key.shift>AC<Key.backspace>VANI<Key.space><Key.shift><Key.shift><Key.shift>GROUP<Key.down><Key.enter>
Screenshot: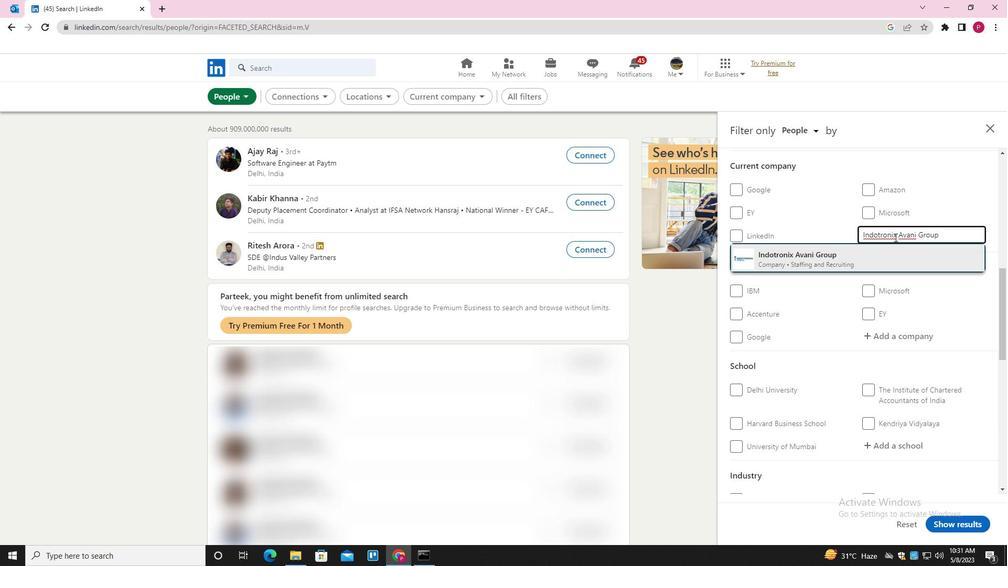 
Action: Mouse moved to (834, 288)
Screenshot: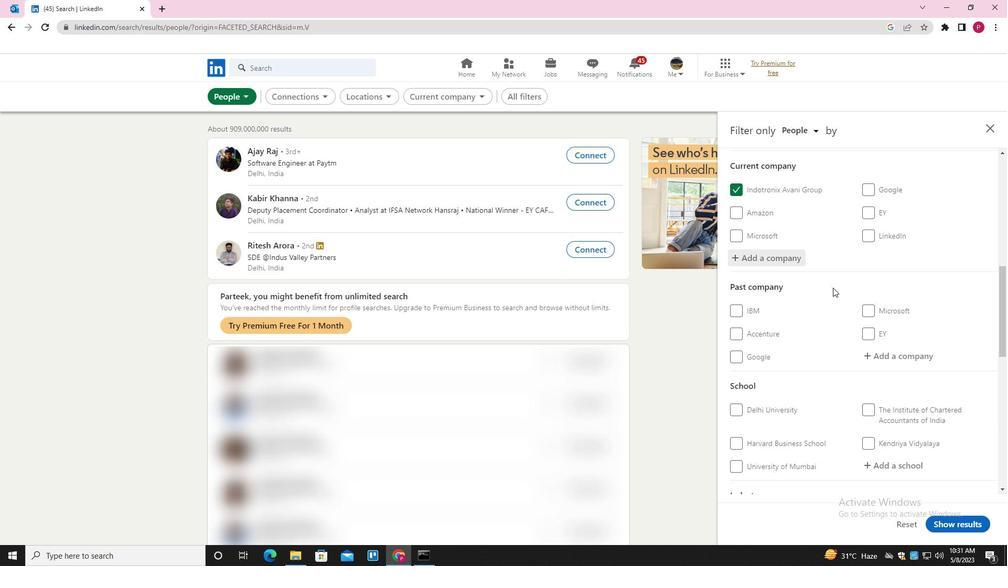 
Action: Mouse scrolled (834, 288) with delta (0, 0)
Screenshot: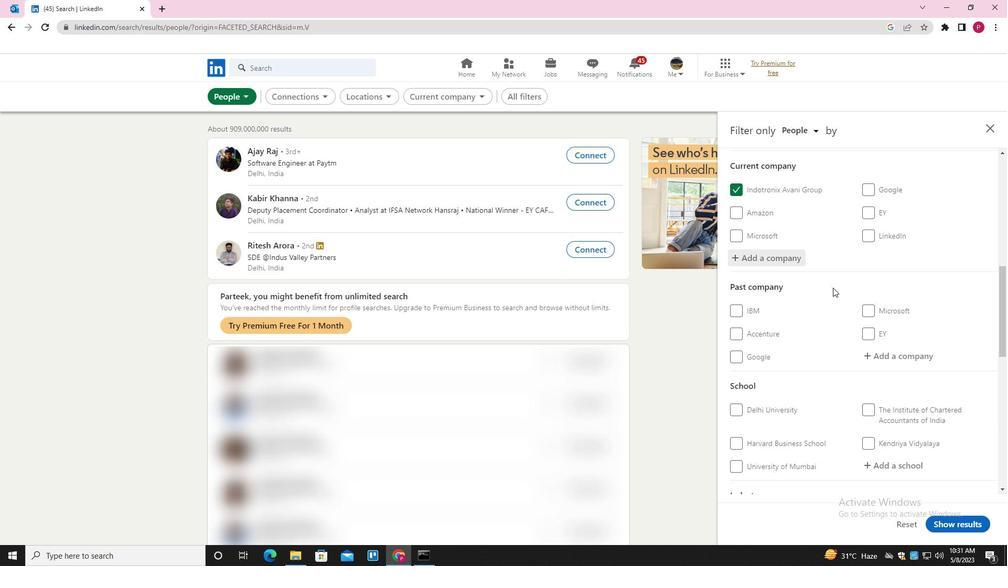 
Action: Mouse scrolled (834, 288) with delta (0, 0)
Screenshot: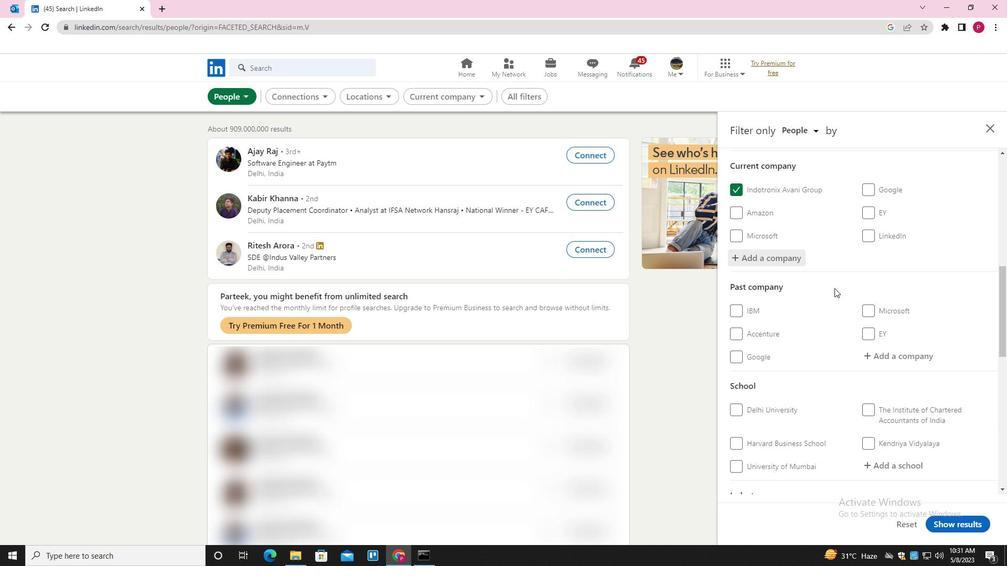 
Action: Mouse scrolled (834, 288) with delta (0, 0)
Screenshot: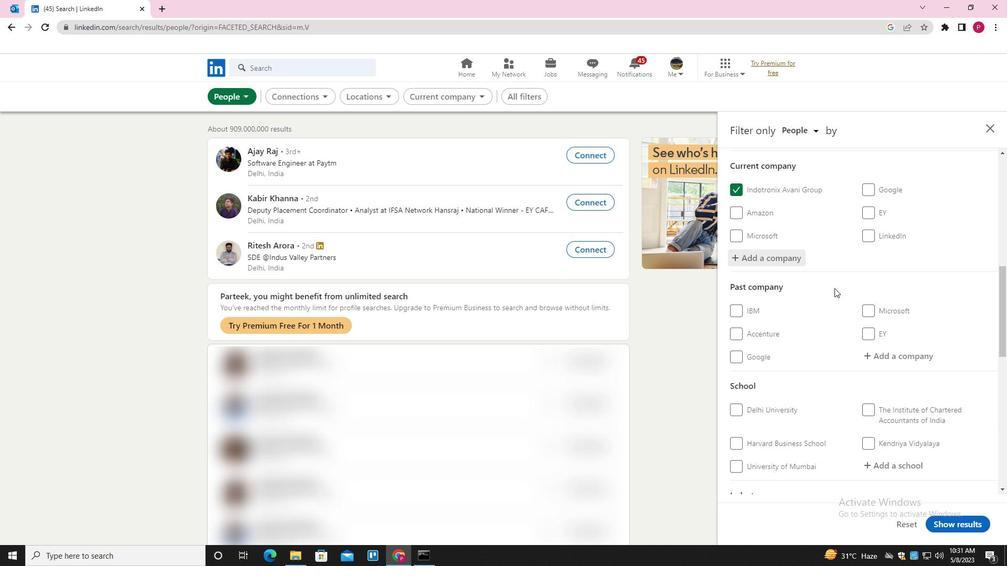 
Action: Mouse scrolled (834, 288) with delta (0, 0)
Screenshot: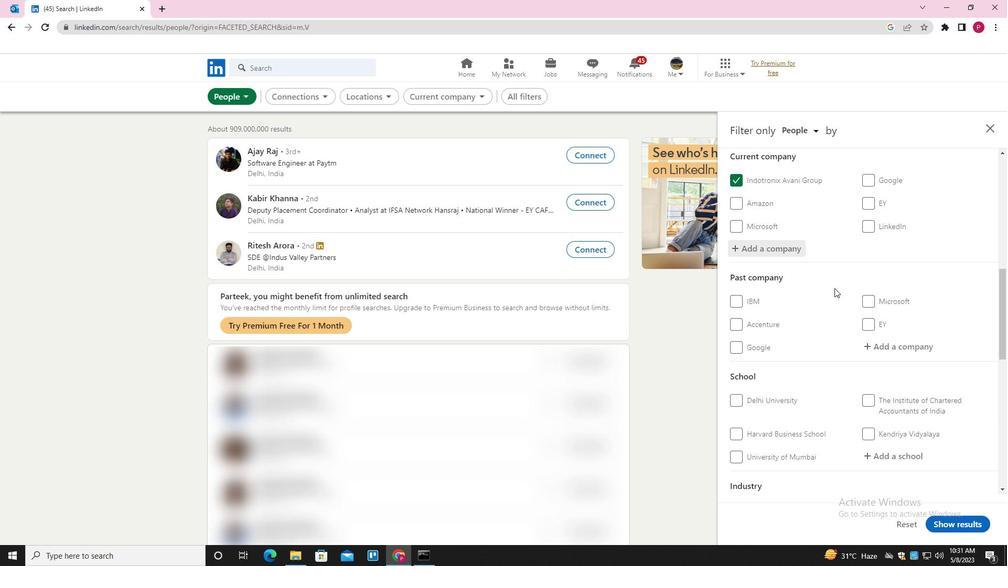 
Action: Mouse moved to (890, 253)
Screenshot: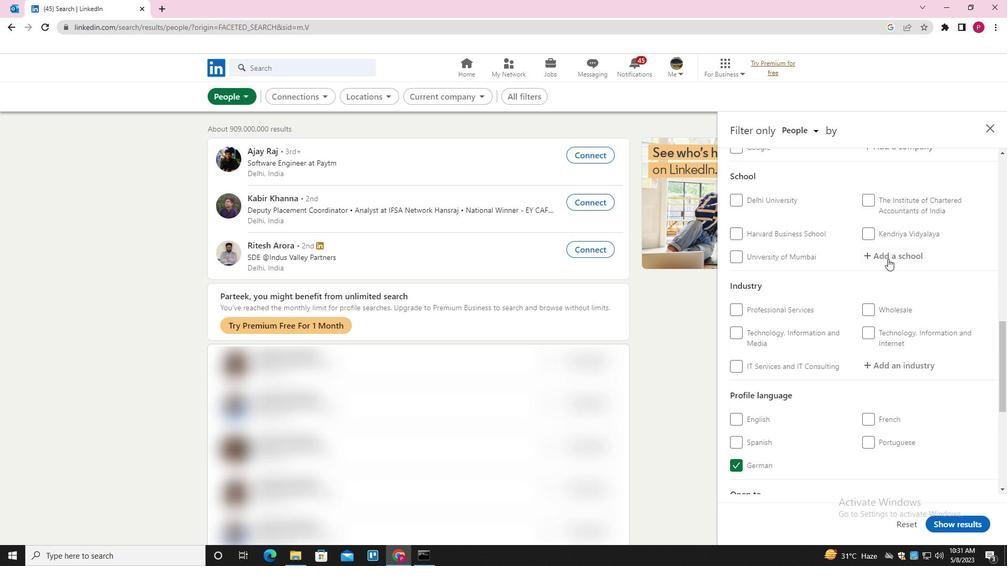 
Action: Mouse pressed left at (890, 253)
Screenshot: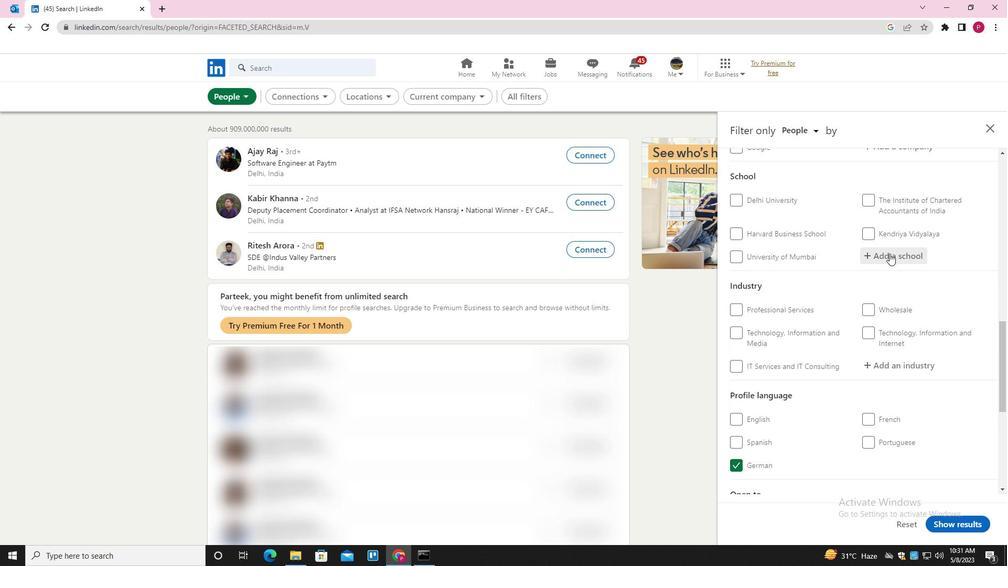 
Action: Key pressed <Key.shift><Key.shift><Key.shift><Key.shift><Key.shift>KURUKSHETRA<Key.space><Key.shift><Key.shift><Key.shift><Key.shift>UNIVERSITY<Key.down><Key.down><Key.enter>
Screenshot: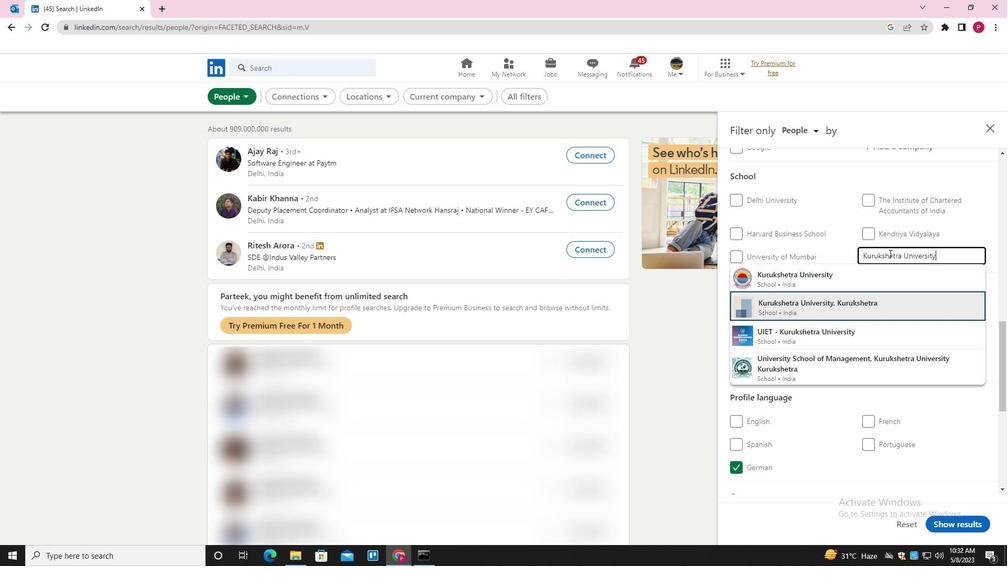 
Action: Mouse moved to (868, 274)
Screenshot: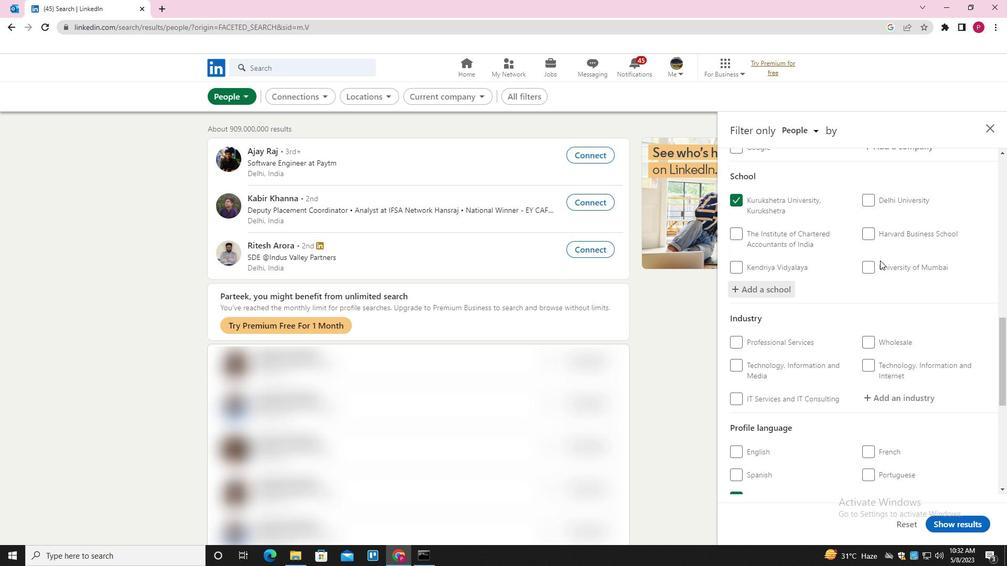 
Action: Mouse scrolled (868, 273) with delta (0, 0)
Screenshot: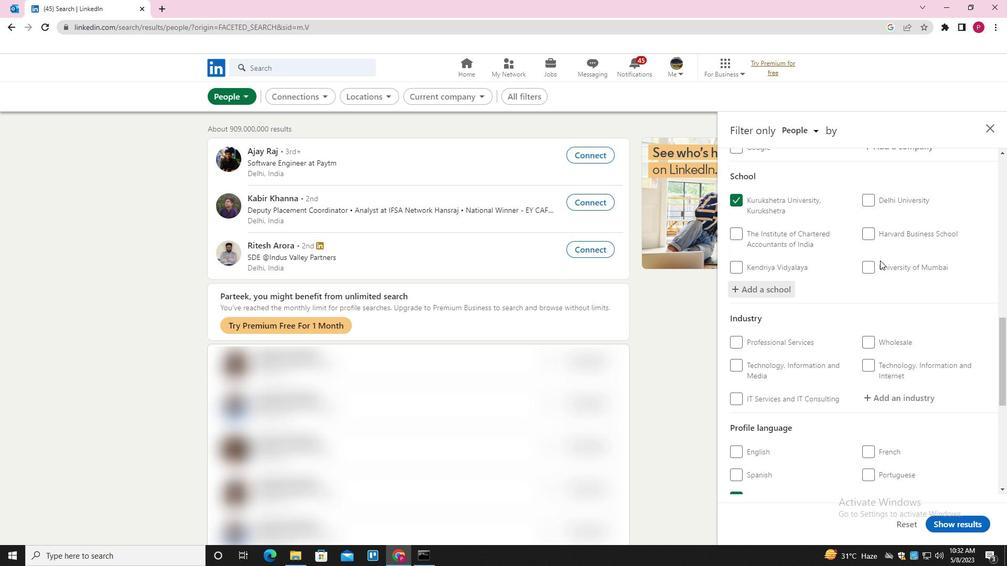 
Action: Mouse moved to (868, 276)
Screenshot: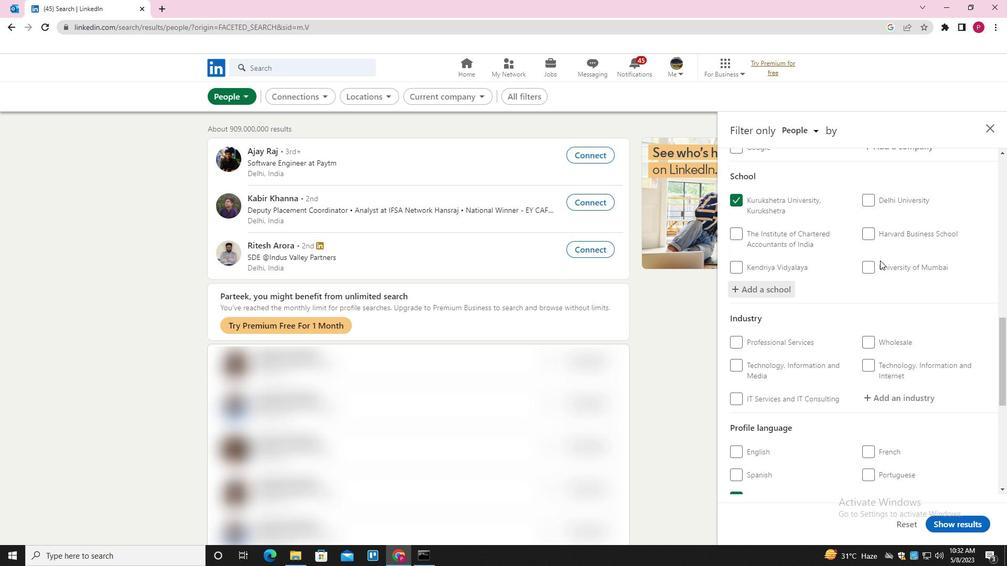 
Action: Mouse scrolled (868, 275) with delta (0, 0)
Screenshot: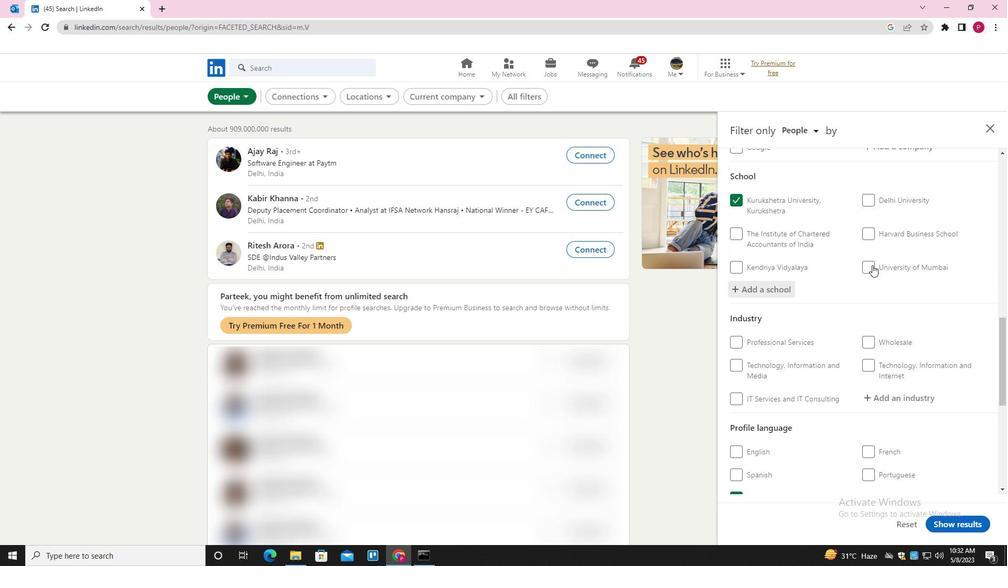
Action: Mouse moved to (868, 278)
Screenshot: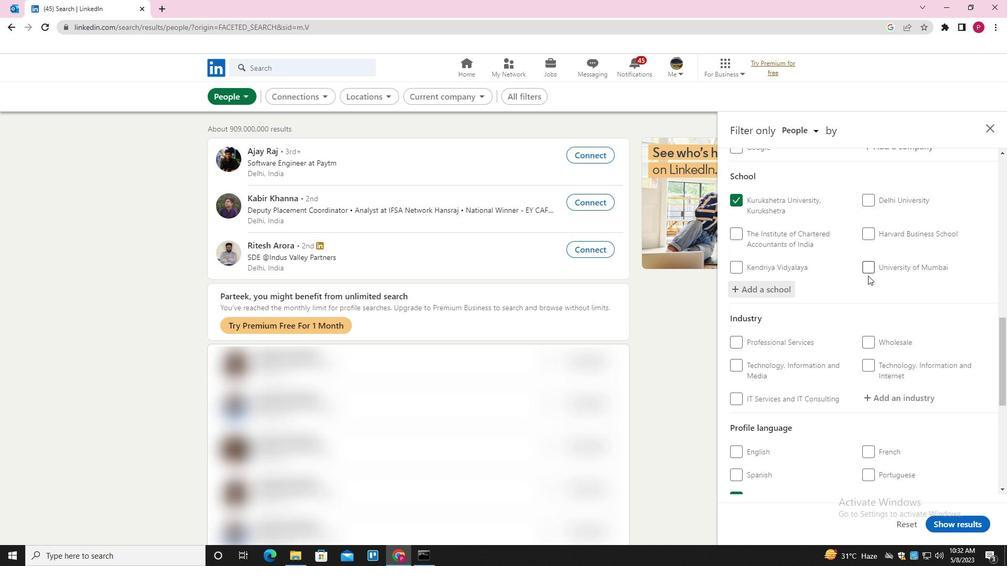 
Action: Mouse scrolled (868, 277) with delta (0, 0)
Screenshot: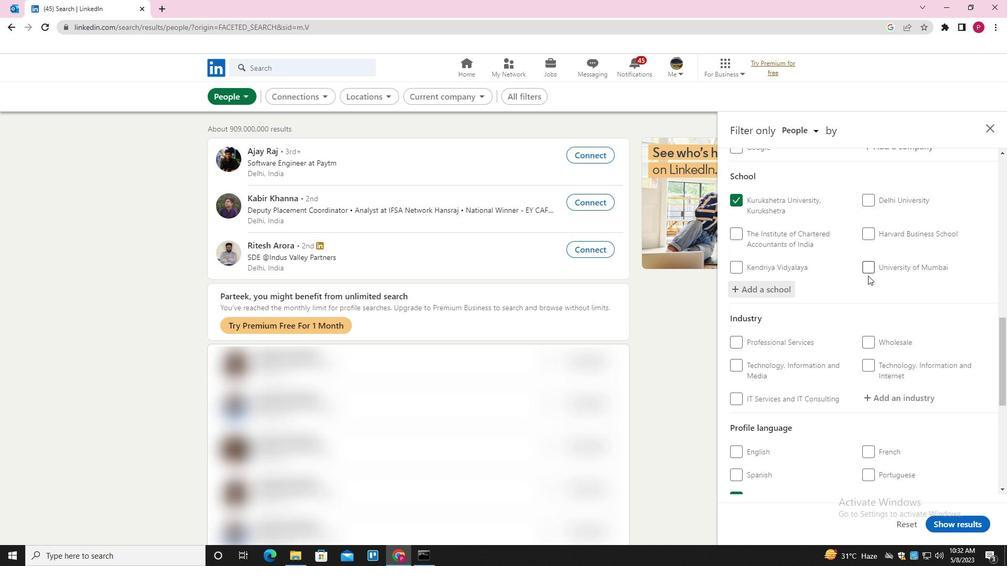 
Action: Mouse moved to (908, 243)
Screenshot: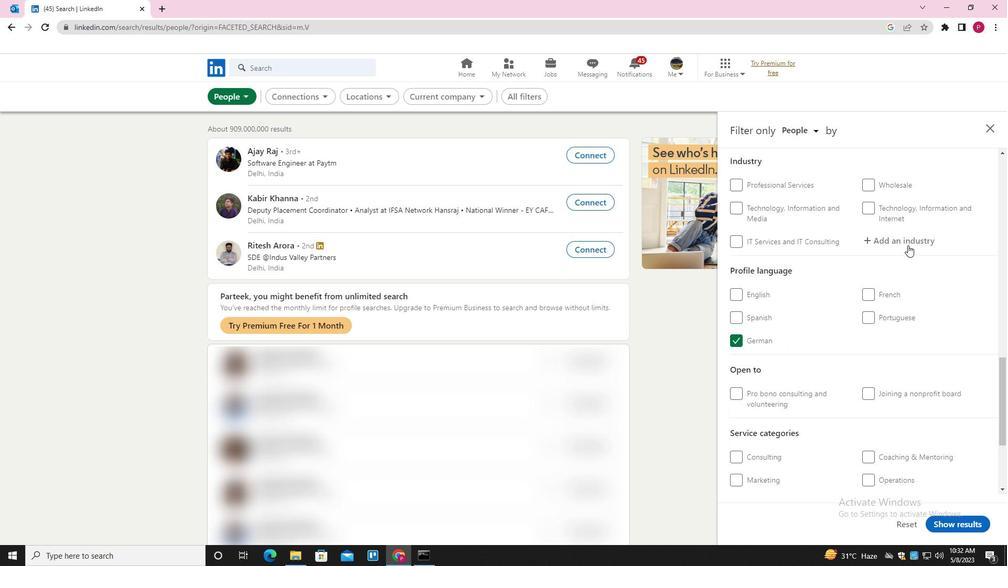 
Action: Mouse pressed left at (908, 243)
Screenshot: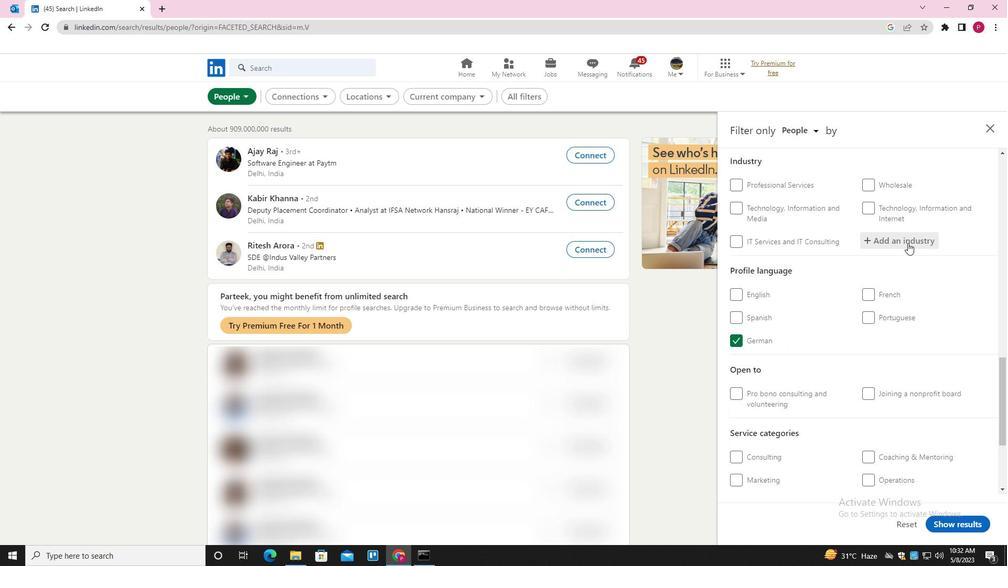 
Action: Key pressed <Key.shift><Key.shift><Key.shift><Key.shift><Key.shift><Key.shift><Key.shift>VETERINARY<Key.space><Key.shift>SERVICES<Key.down><Key.enter>
Screenshot: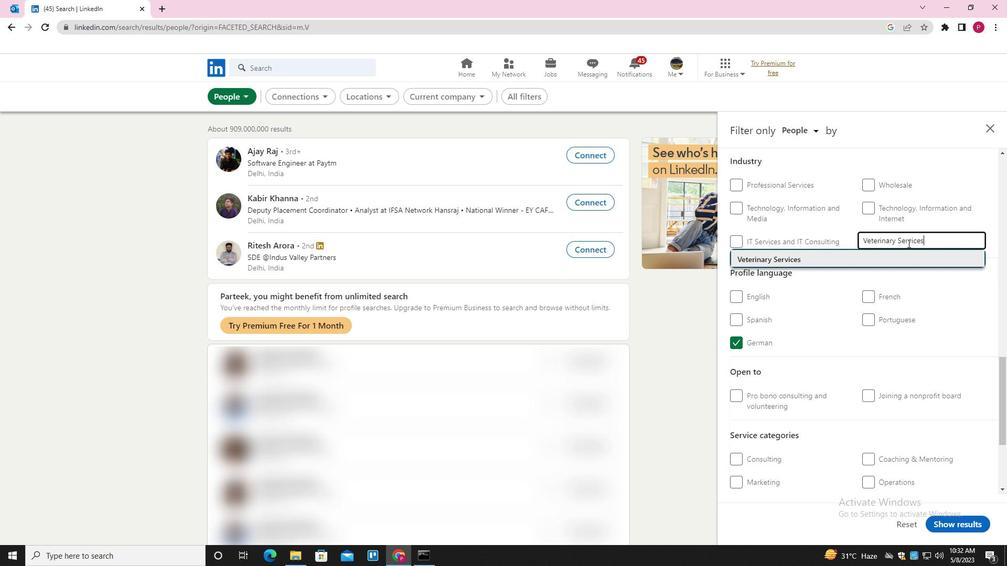 
Action: Mouse moved to (918, 289)
Screenshot: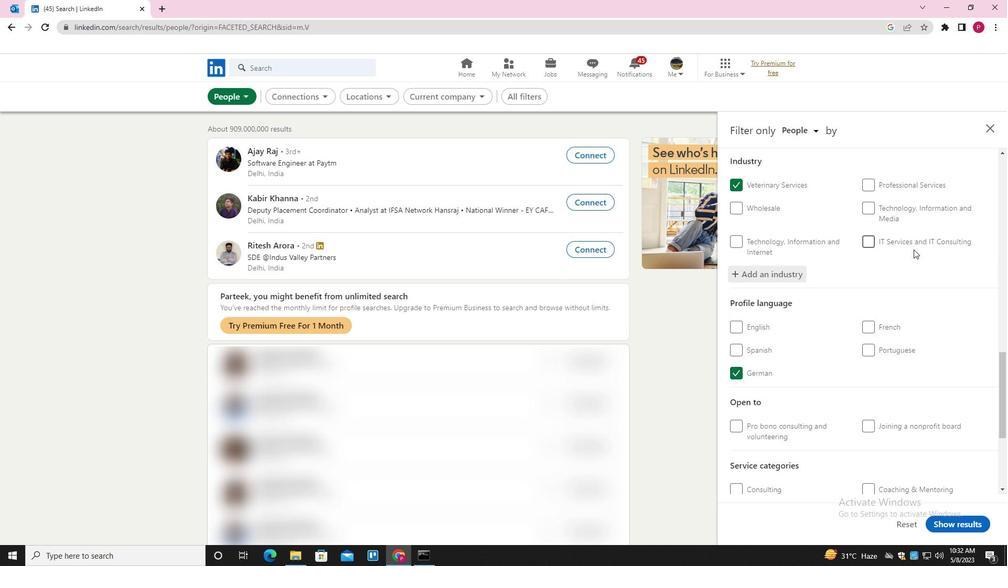 
Action: Mouse scrolled (918, 289) with delta (0, 0)
Screenshot: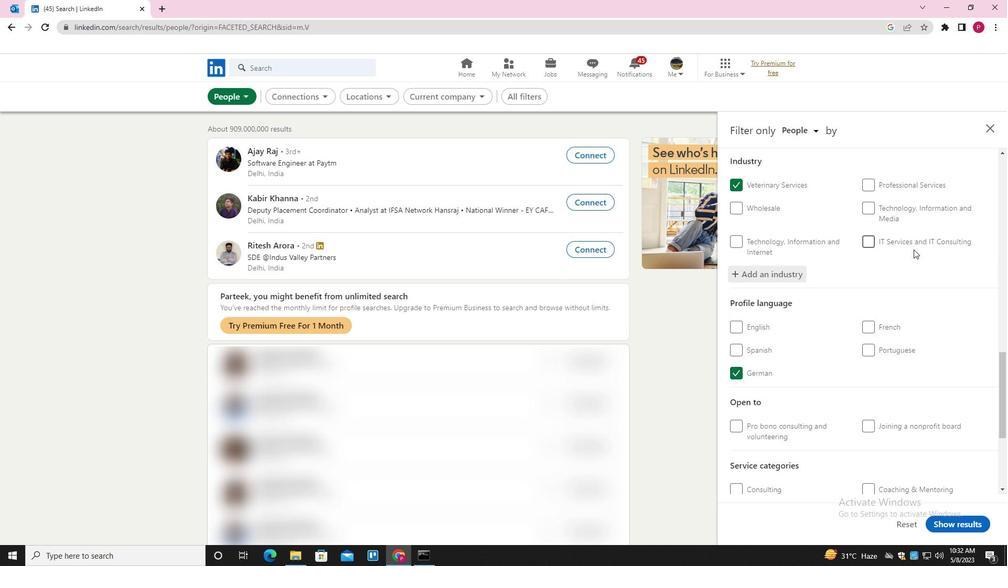 
Action: Mouse moved to (918, 290)
Screenshot: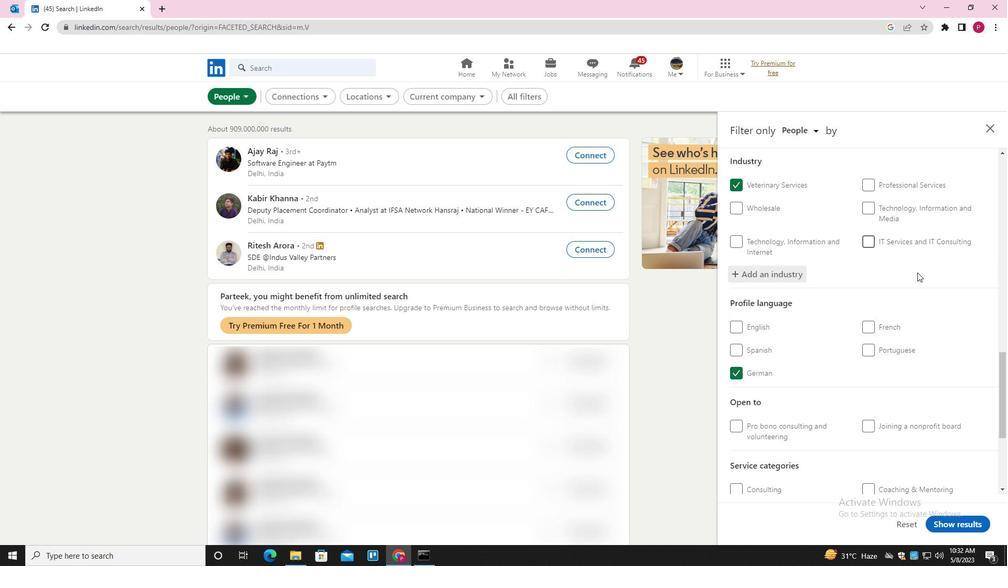 
Action: Mouse scrolled (918, 289) with delta (0, 0)
Screenshot: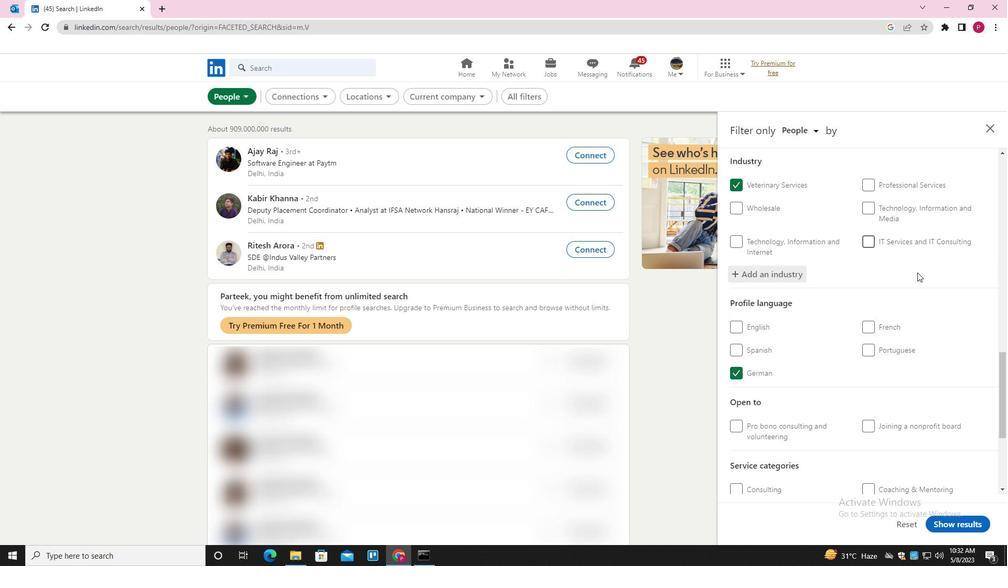 
Action: Mouse moved to (918, 290)
Screenshot: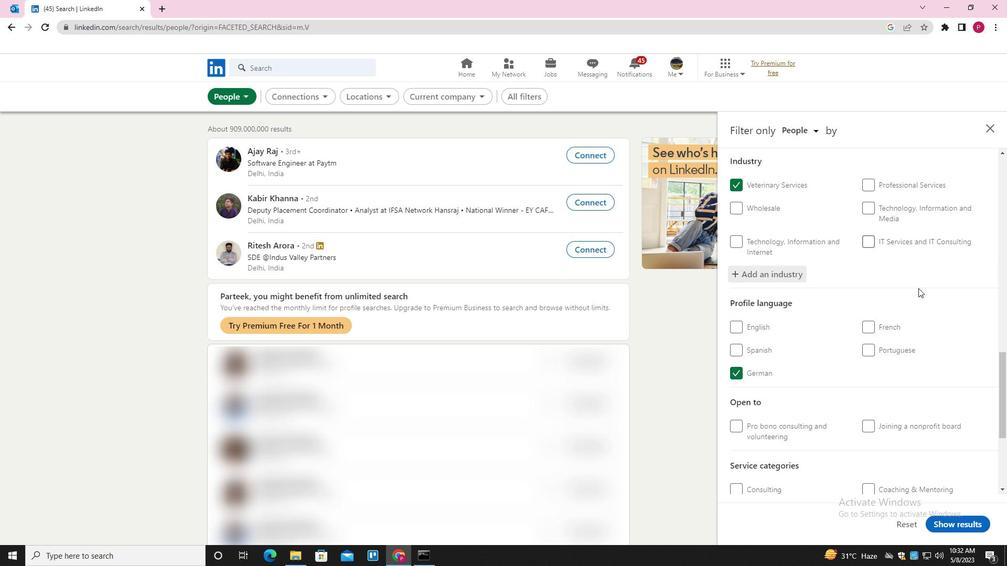 
Action: Mouse scrolled (918, 290) with delta (0, 0)
Screenshot: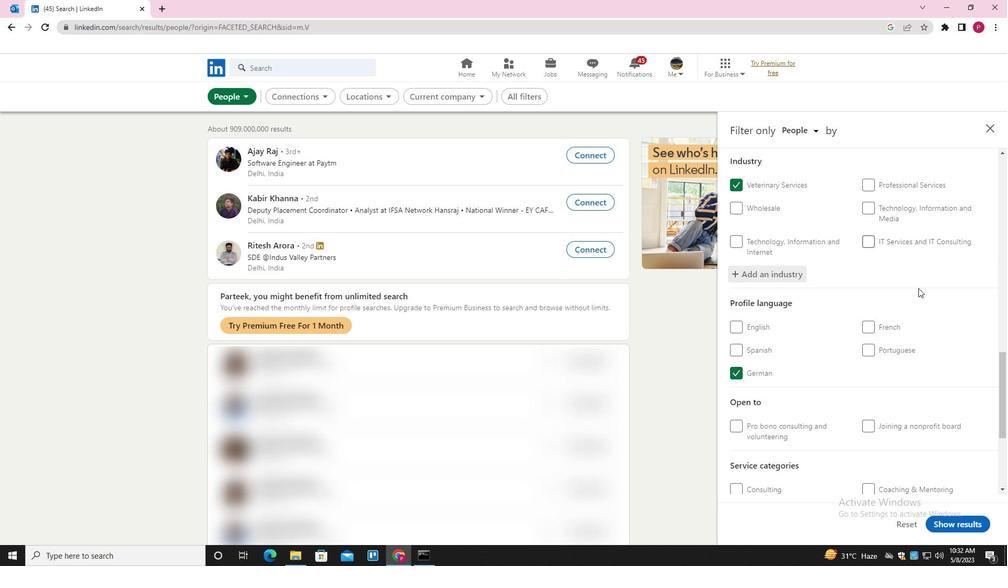 
Action: Mouse moved to (918, 294)
Screenshot: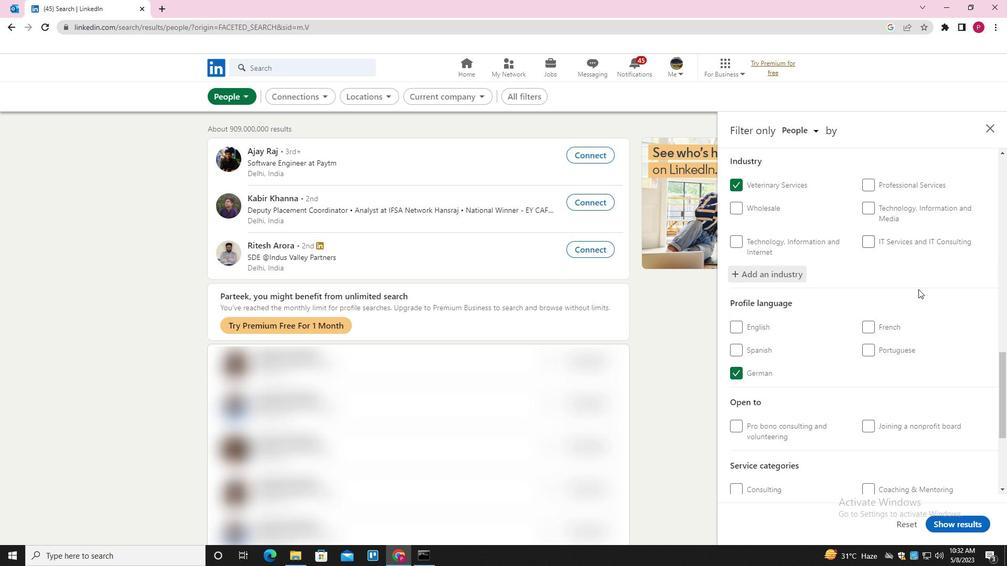 
Action: Mouse scrolled (918, 293) with delta (0, 0)
Screenshot: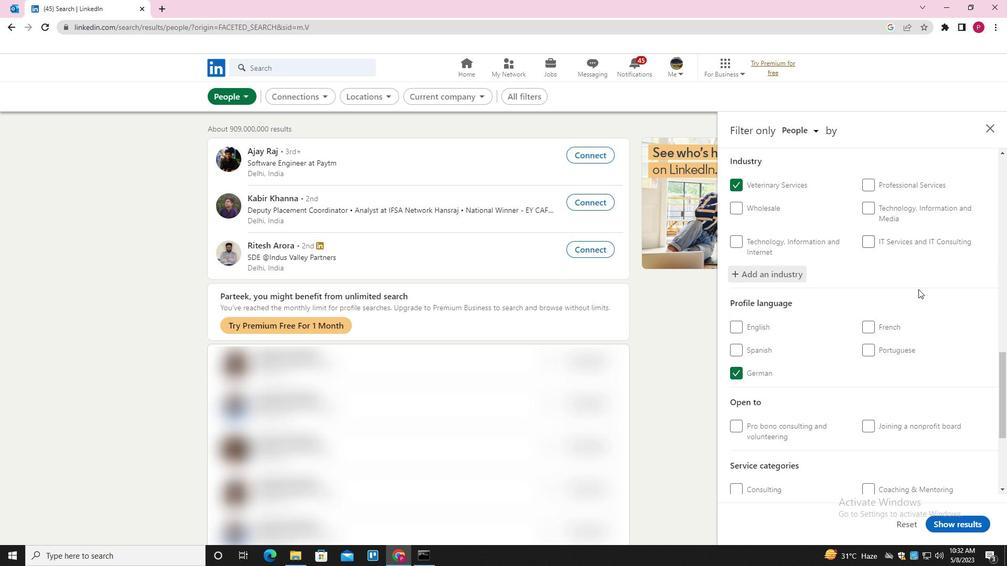 
Action: Mouse moved to (895, 347)
Screenshot: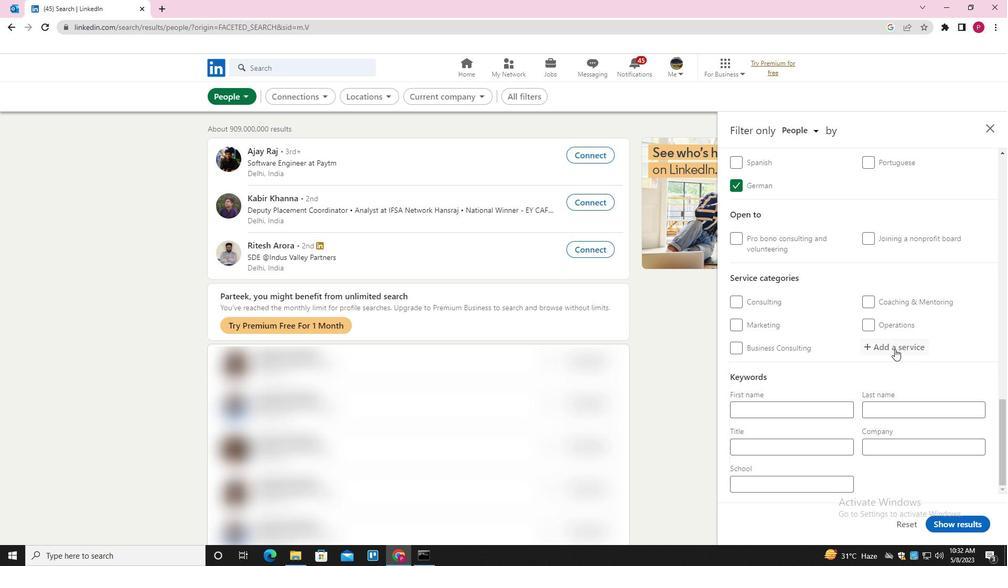 
Action: Mouse pressed left at (895, 347)
Screenshot: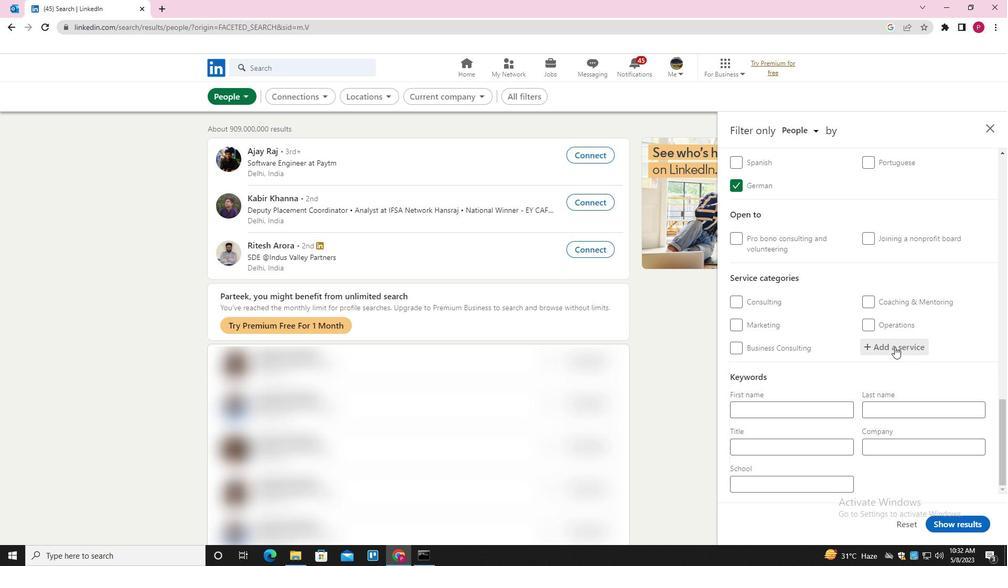 
Action: Key pressed <Key.shift>HOMEOWNERS<Key.space><Key.shift><Key.shift><Key.shift>INSURANCE<Key.down><Key.enter>
Screenshot: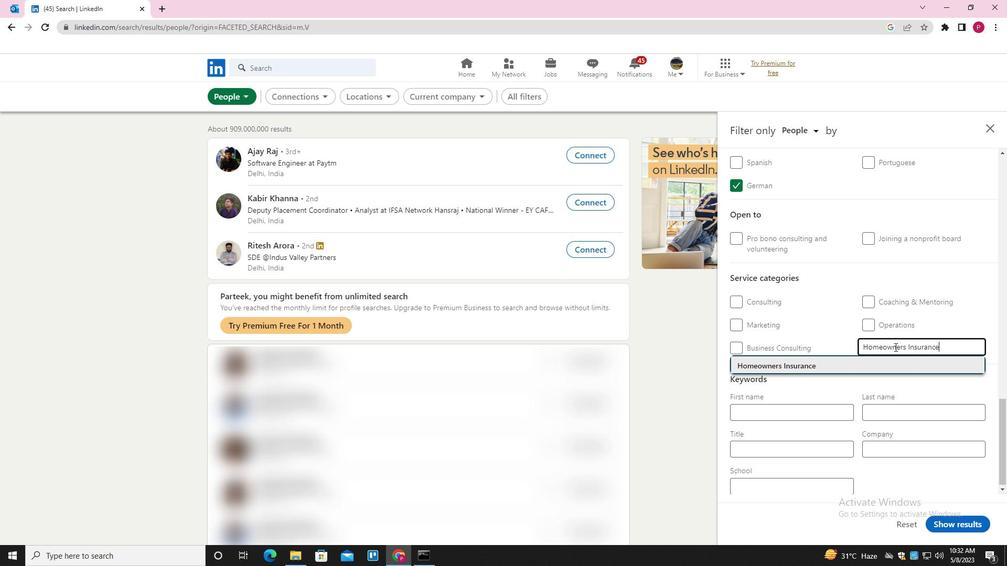 
Action: Mouse moved to (884, 355)
Screenshot: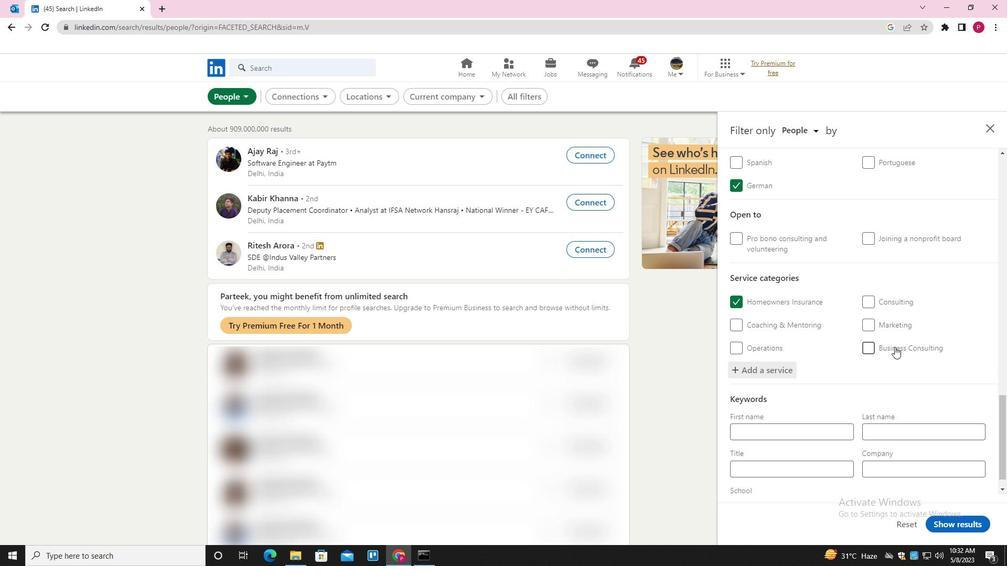
Action: Mouse scrolled (884, 354) with delta (0, 0)
Screenshot: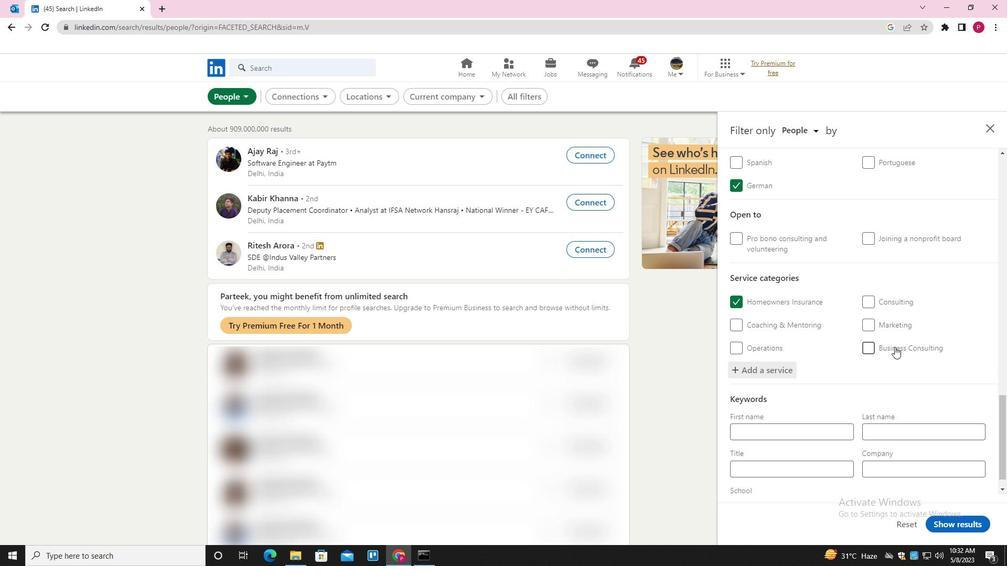 
Action: Mouse moved to (884, 355)
Screenshot: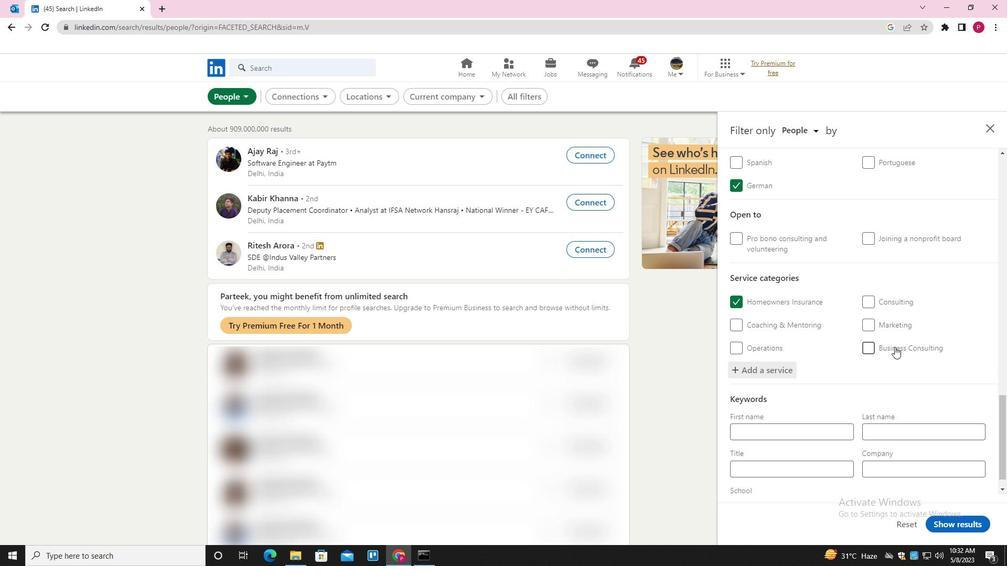 
Action: Mouse scrolled (884, 355) with delta (0, 0)
Screenshot: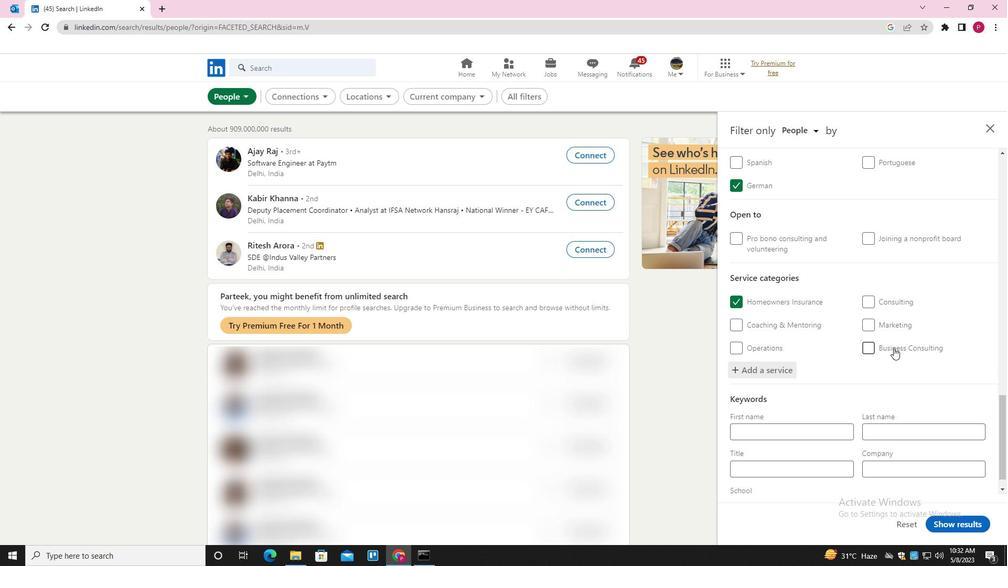 
Action: Mouse moved to (879, 366)
Screenshot: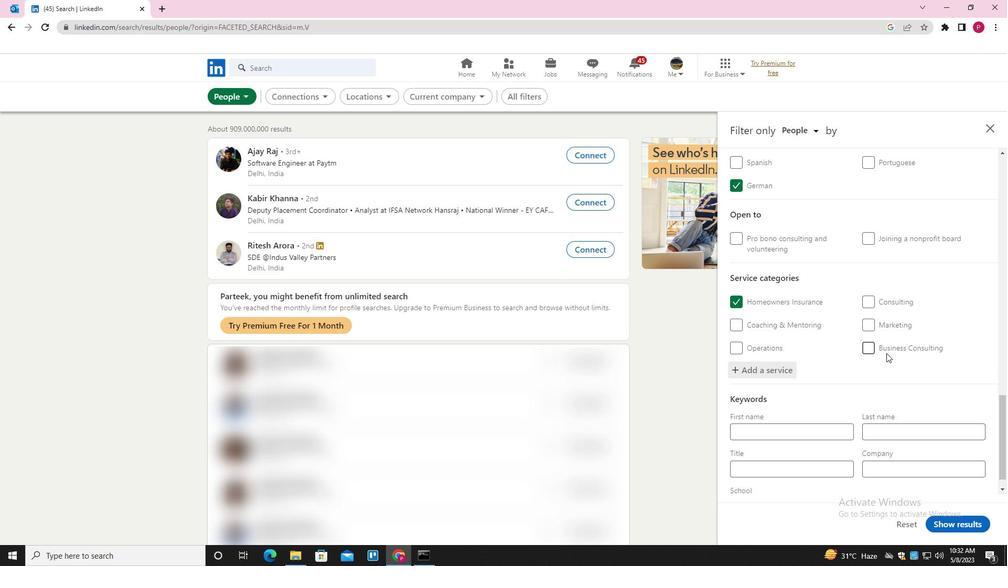 
Action: Mouse scrolled (879, 366) with delta (0, 0)
Screenshot: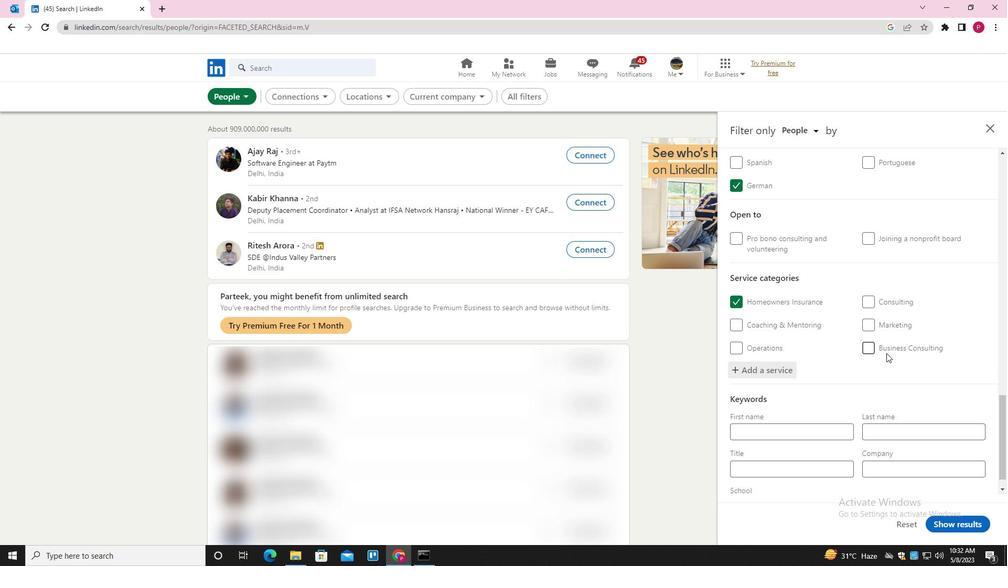 
Action: Mouse moved to (872, 382)
Screenshot: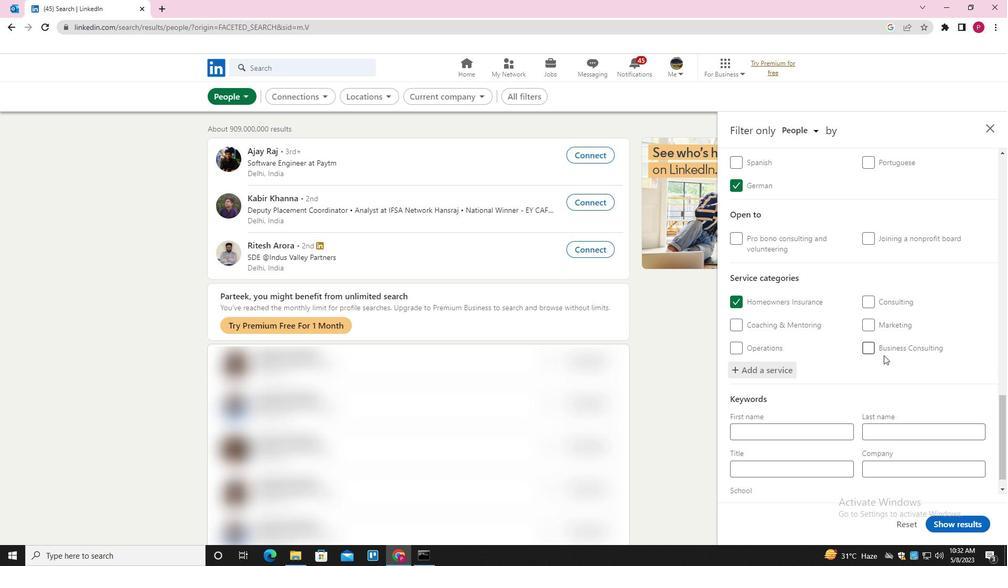 
Action: Mouse scrolled (872, 382) with delta (0, 0)
Screenshot: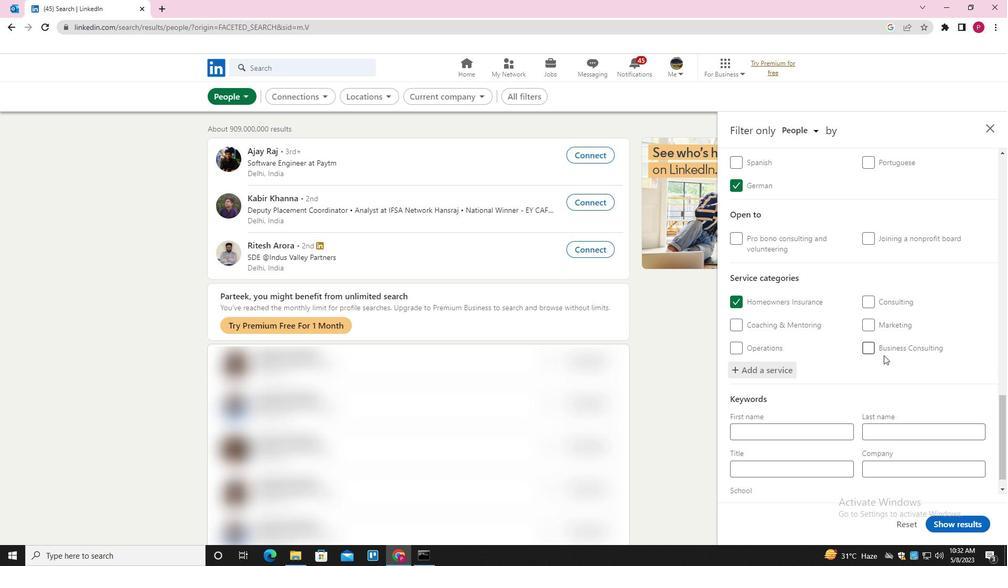 
Action: Mouse moved to (803, 440)
Screenshot: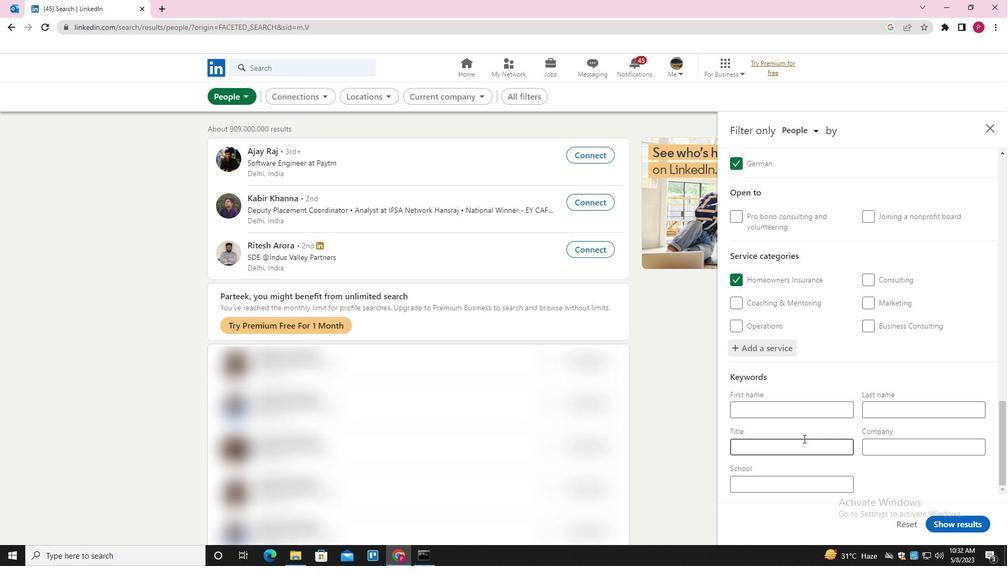 
Action: Mouse pressed left at (803, 440)
Screenshot: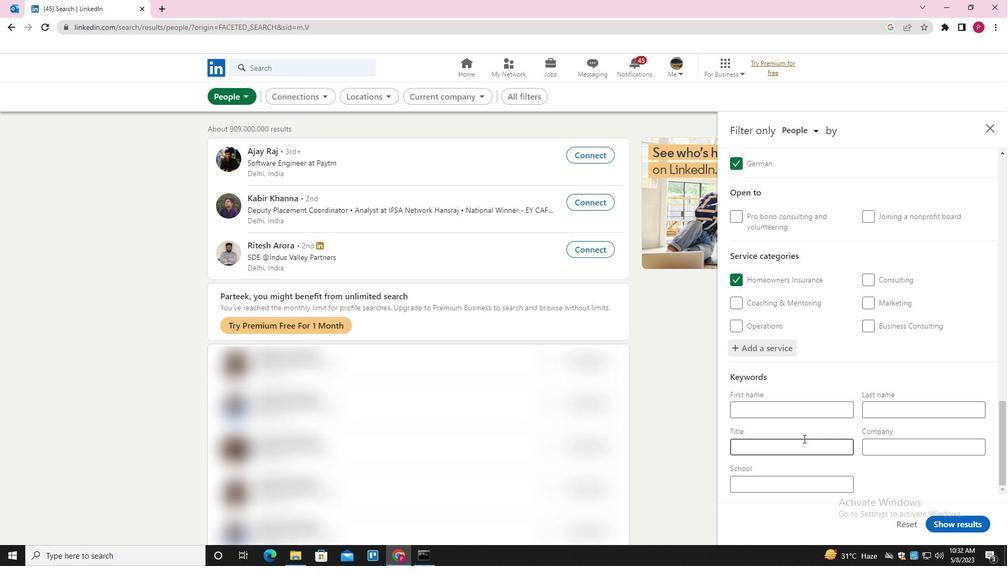 
Action: Key pressed <Key.shift>SPA<Key.space><Key.shift>MANAGER
Screenshot: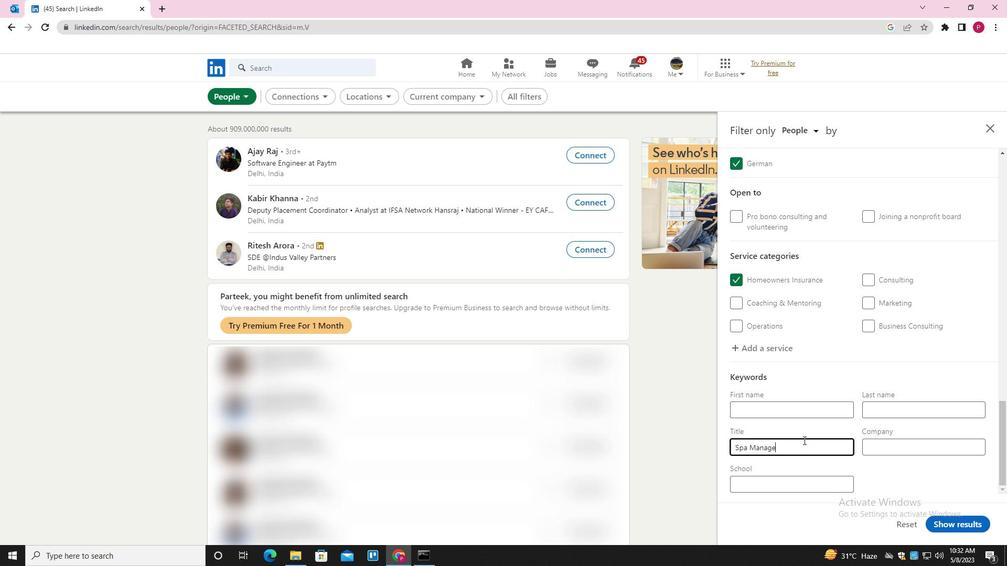 
Action: Mouse moved to (945, 523)
Screenshot: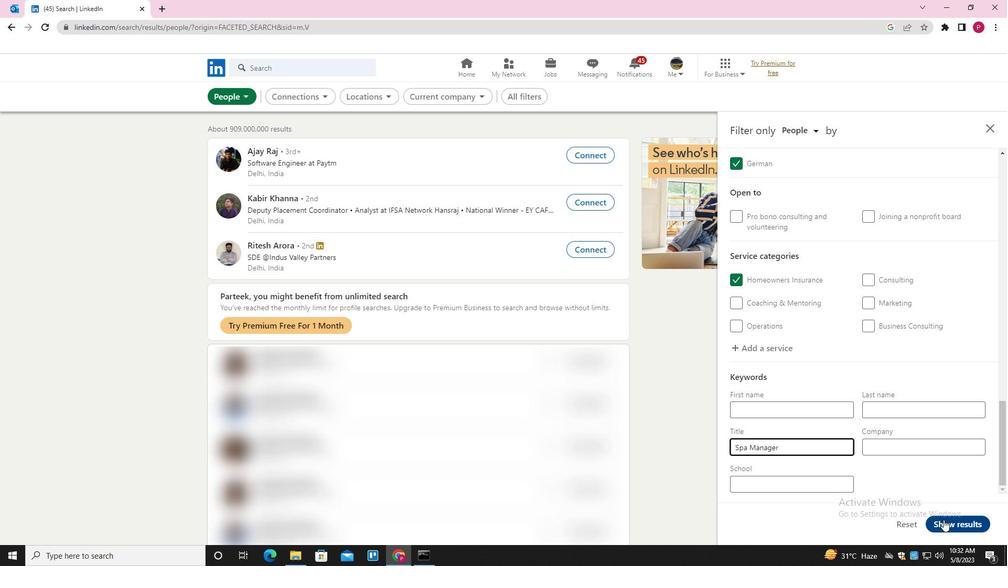 
Action: Mouse pressed left at (945, 523)
Screenshot: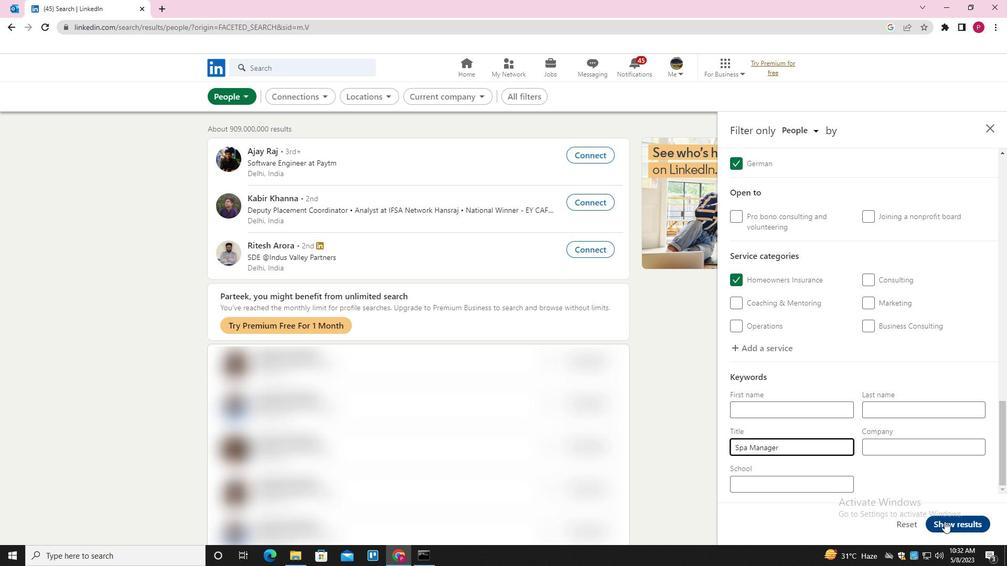 
Action: Mouse moved to (399, 237)
Screenshot: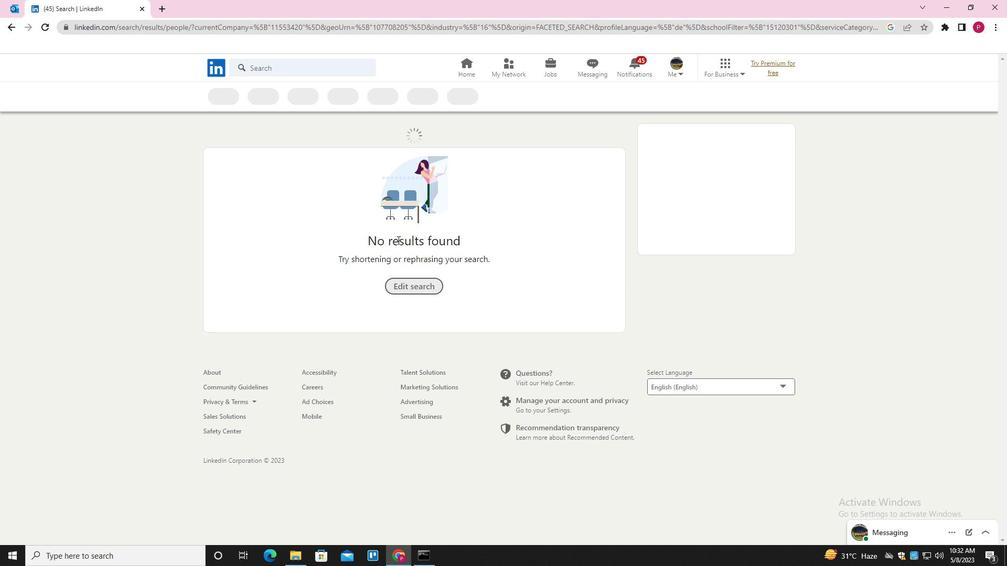 
